 Task: Find connections with filter location Sultanpur with filter topic #Managerwith filter profile language English with filter current company Johnson Matthey with filter school Meghnad Saha Institute Of Technology(MSIT) with filter industry Accommodation Services with filter service category UX Research with filter keywords title Brand Manager
Action: Mouse moved to (560, 61)
Screenshot: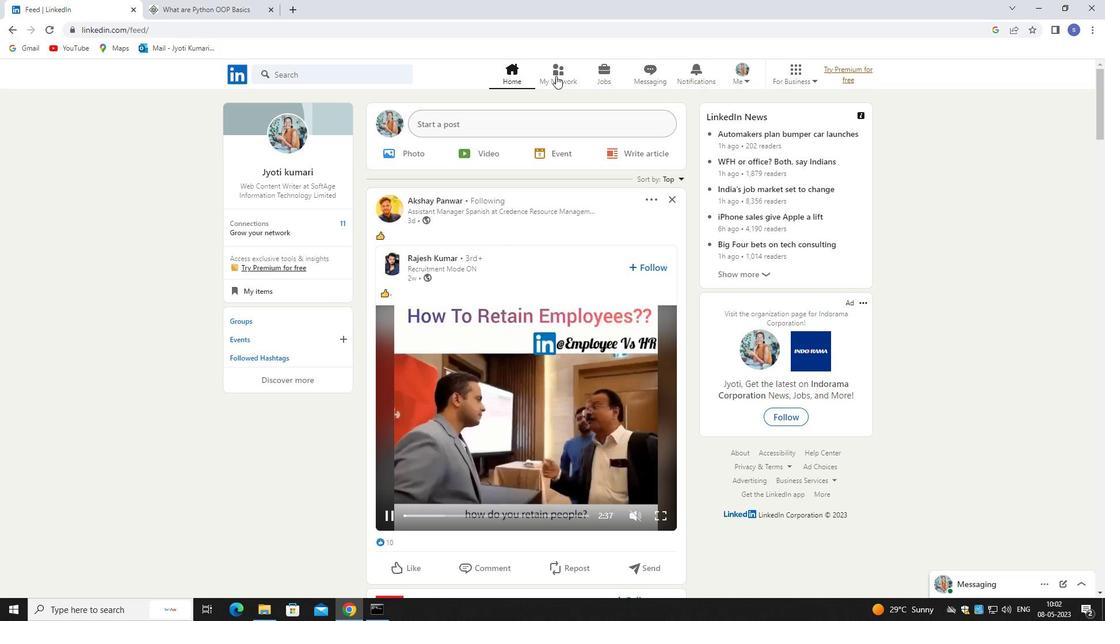 
Action: Mouse pressed left at (560, 61)
Screenshot: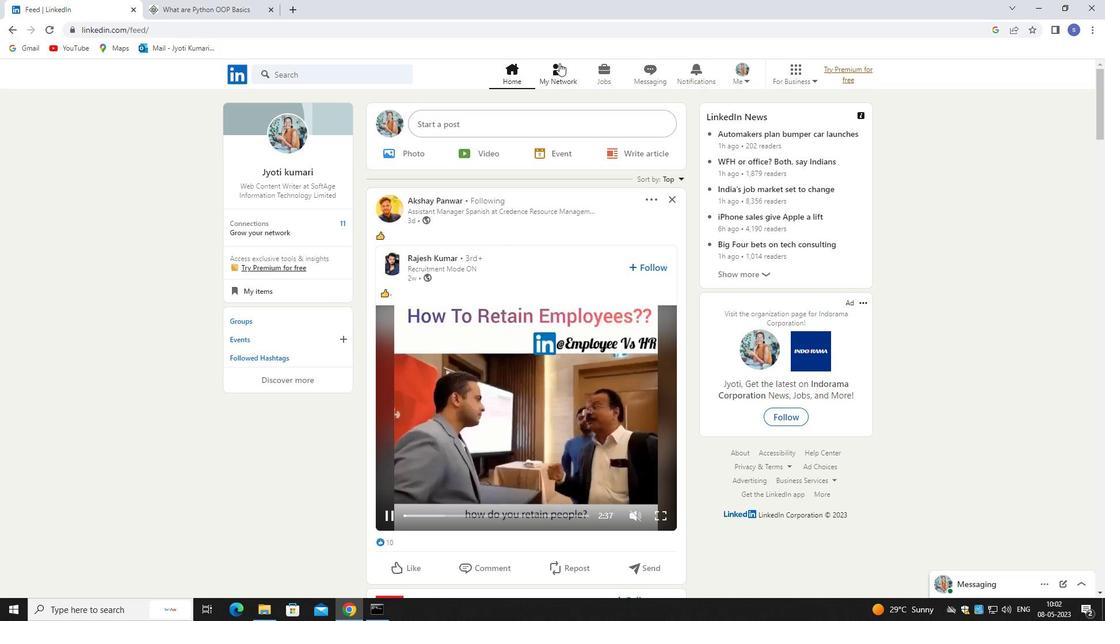 
Action: Mouse pressed left at (560, 61)
Screenshot: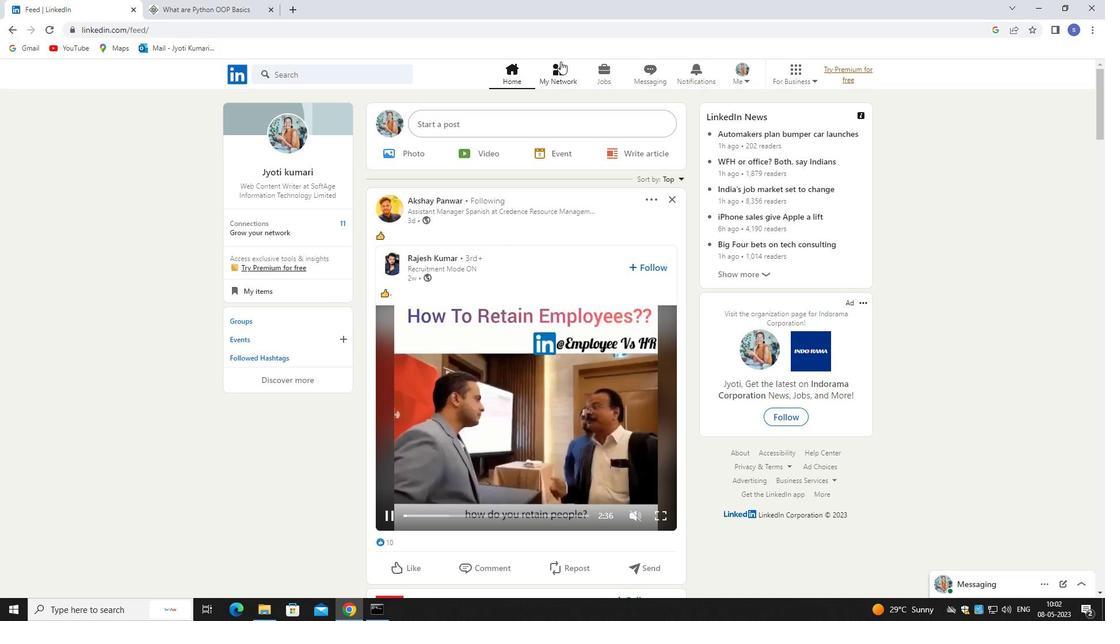 
Action: Mouse moved to (315, 146)
Screenshot: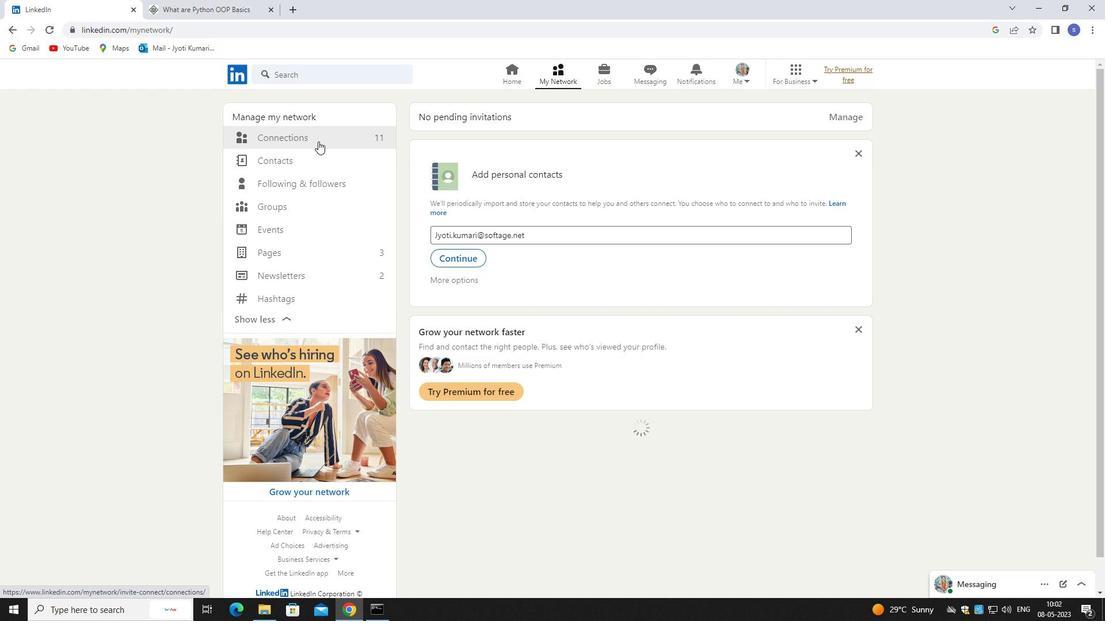 
Action: Mouse pressed left at (315, 146)
Screenshot: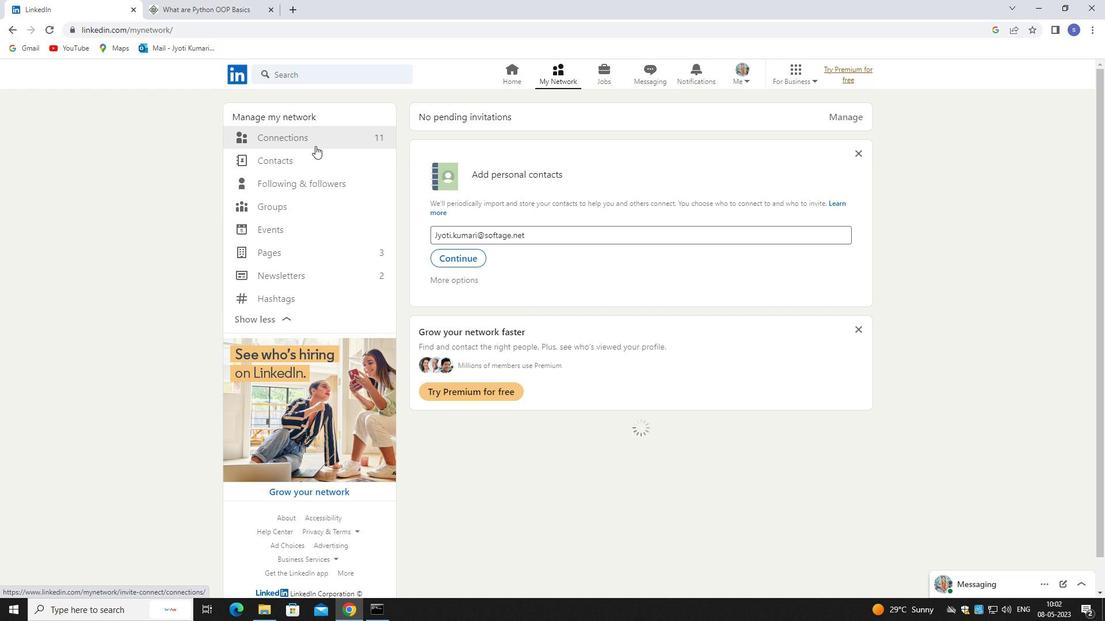 
Action: Mouse pressed left at (315, 146)
Screenshot: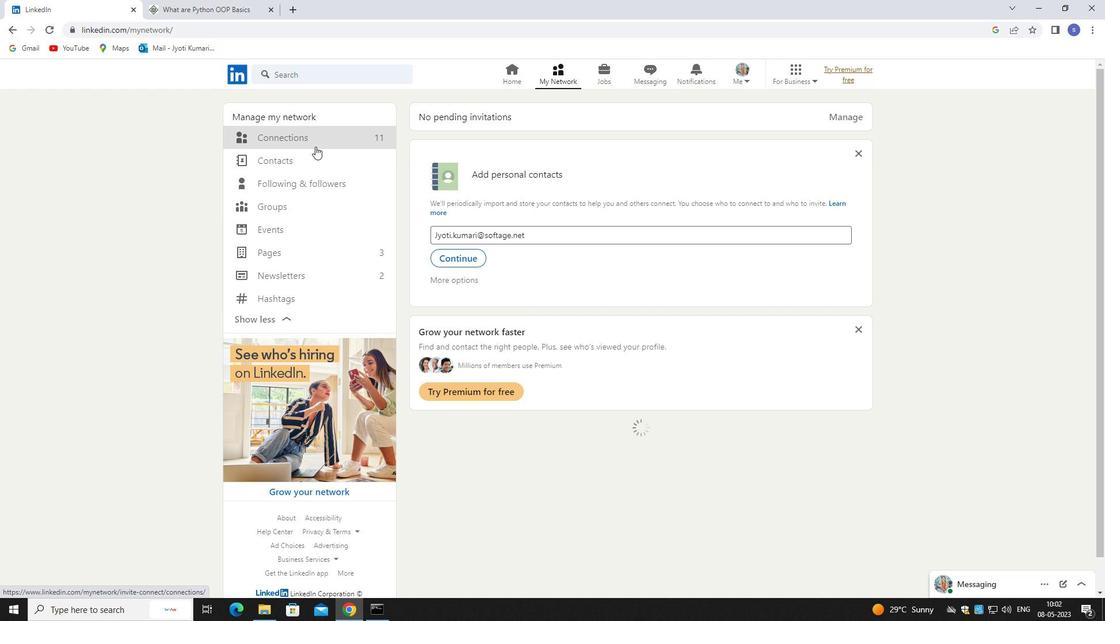 
Action: Mouse moved to (355, 138)
Screenshot: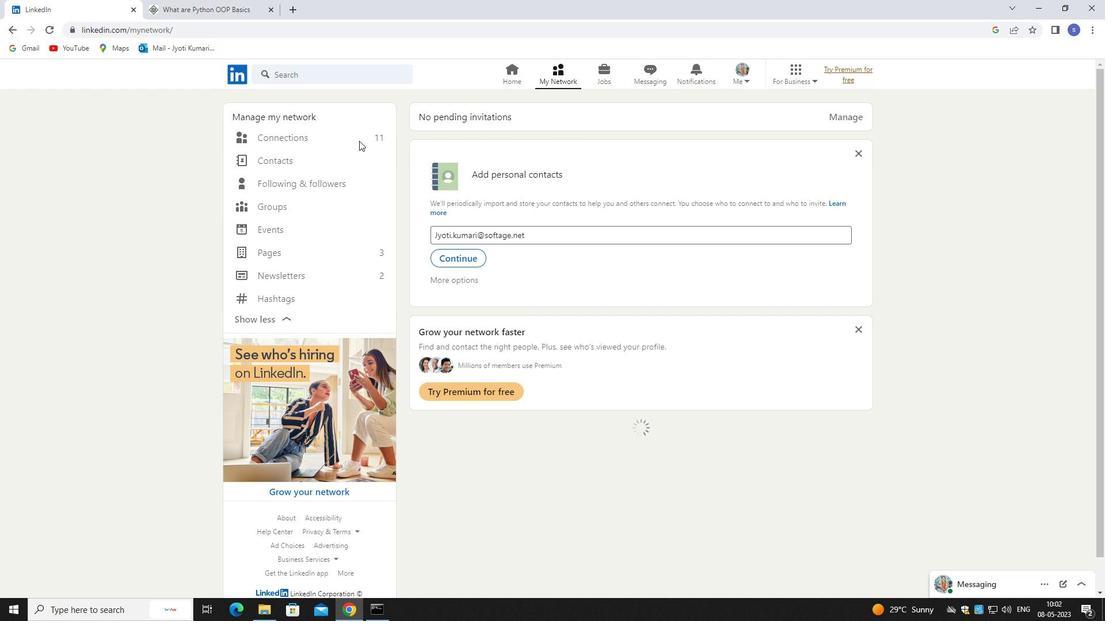 
Action: Mouse pressed left at (355, 138)
Screenshot: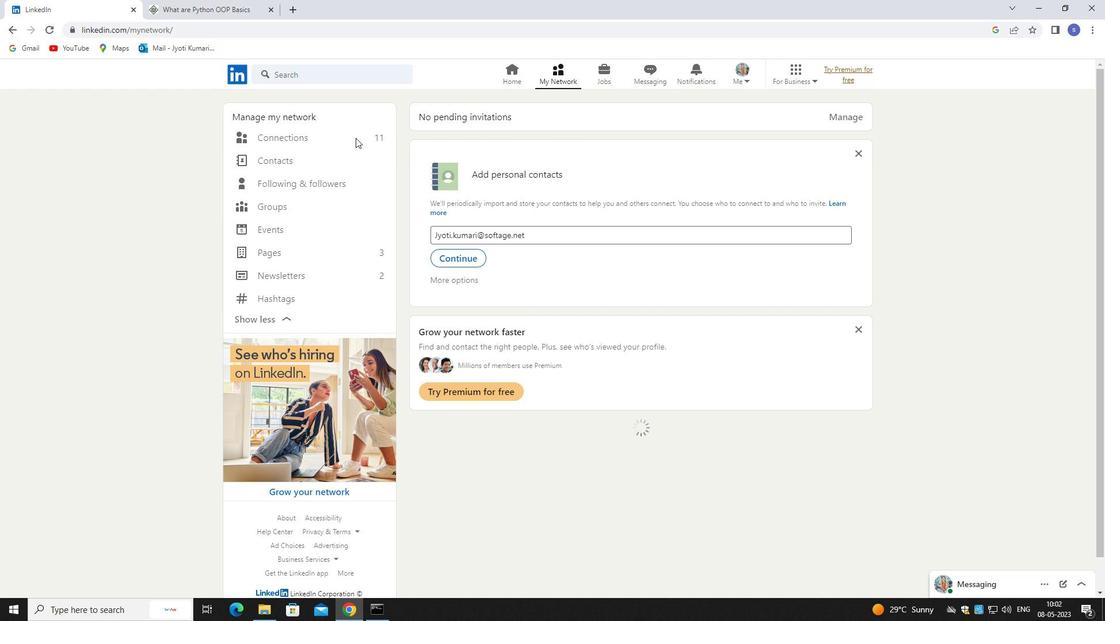 
Action: Mouse pressed left at (355, 138)
Screenshot: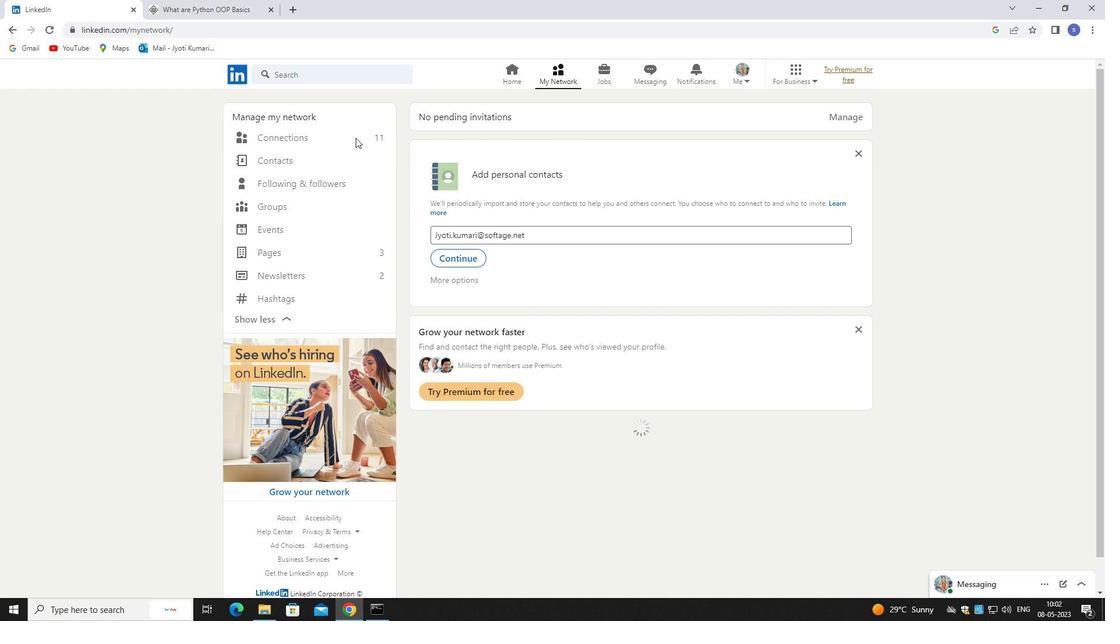 
Action: Mouse moved to (355, 137)
Screenshot: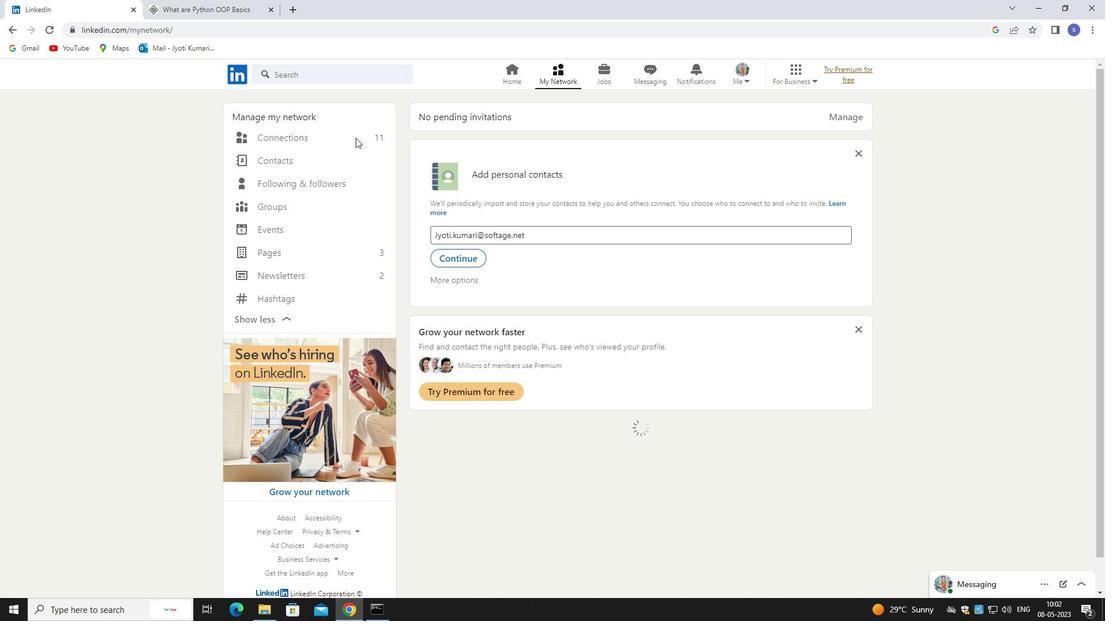 
Action: Mouse pressed left at (355, 137)
Screenshot: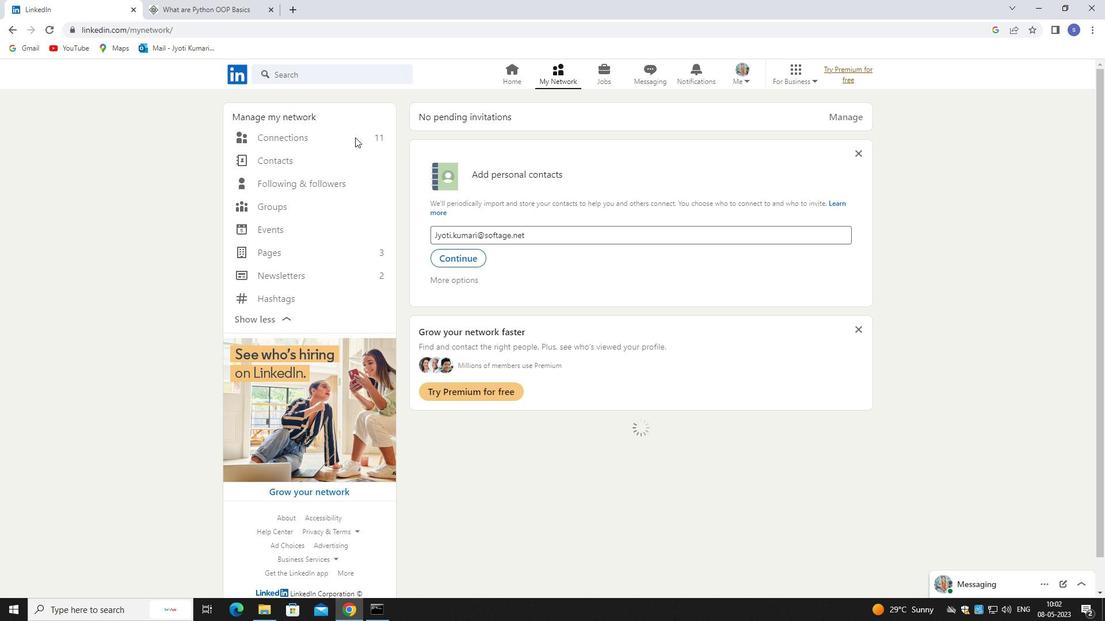 
Action: Mouse pressed left at (355, 137)
Screenshot: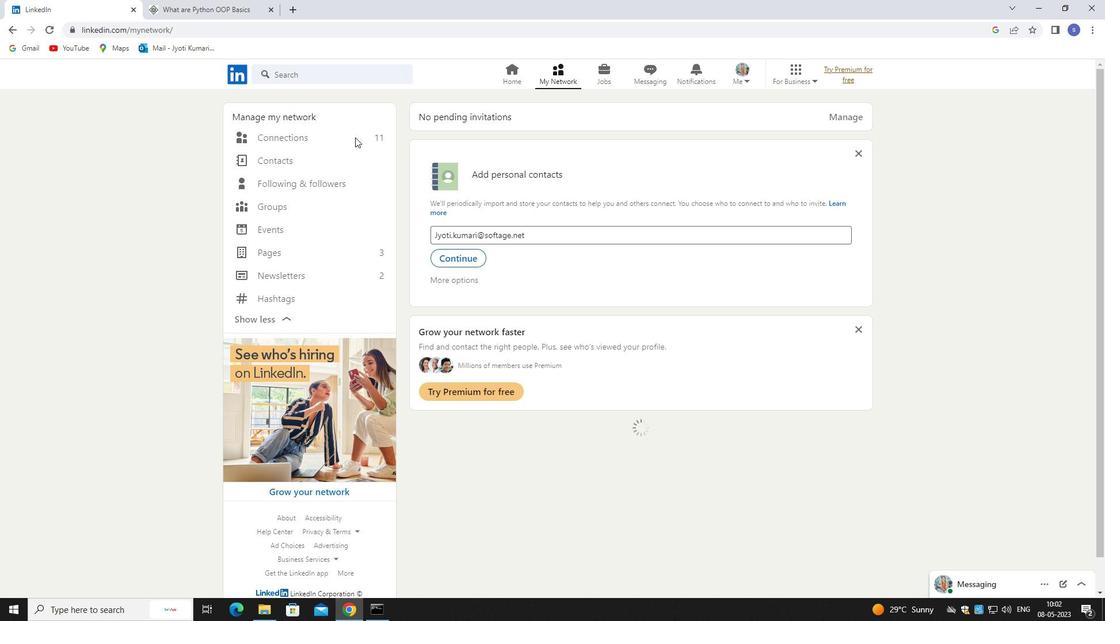 
Action: Mouse pressed left at (355, 137)
Screenshot: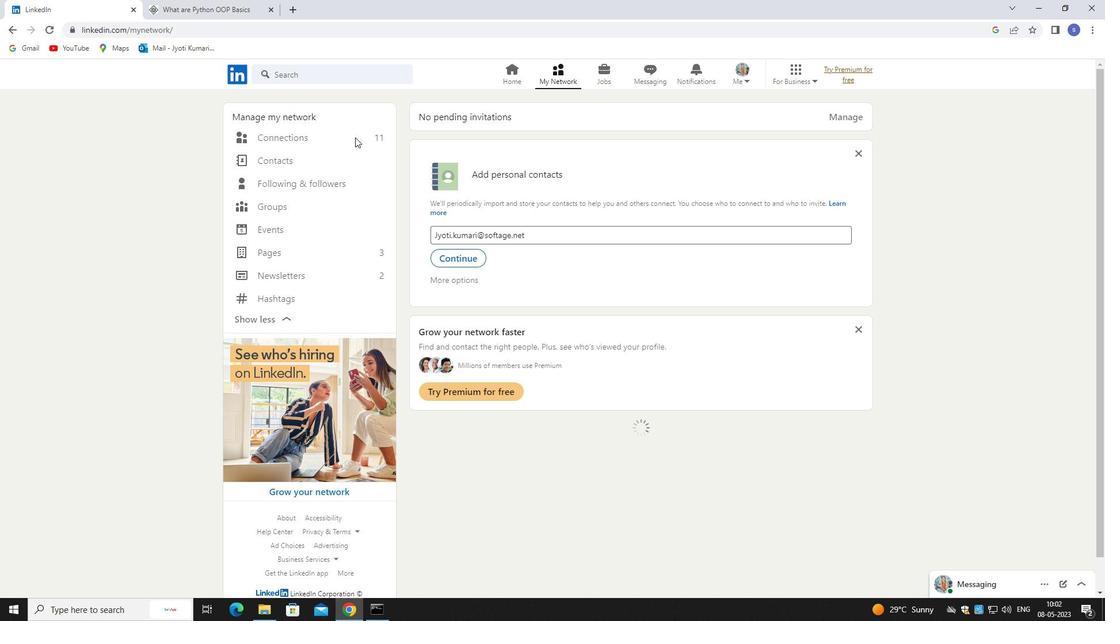 
Action: Mouse pressed left at (355, 137)
Screenshot: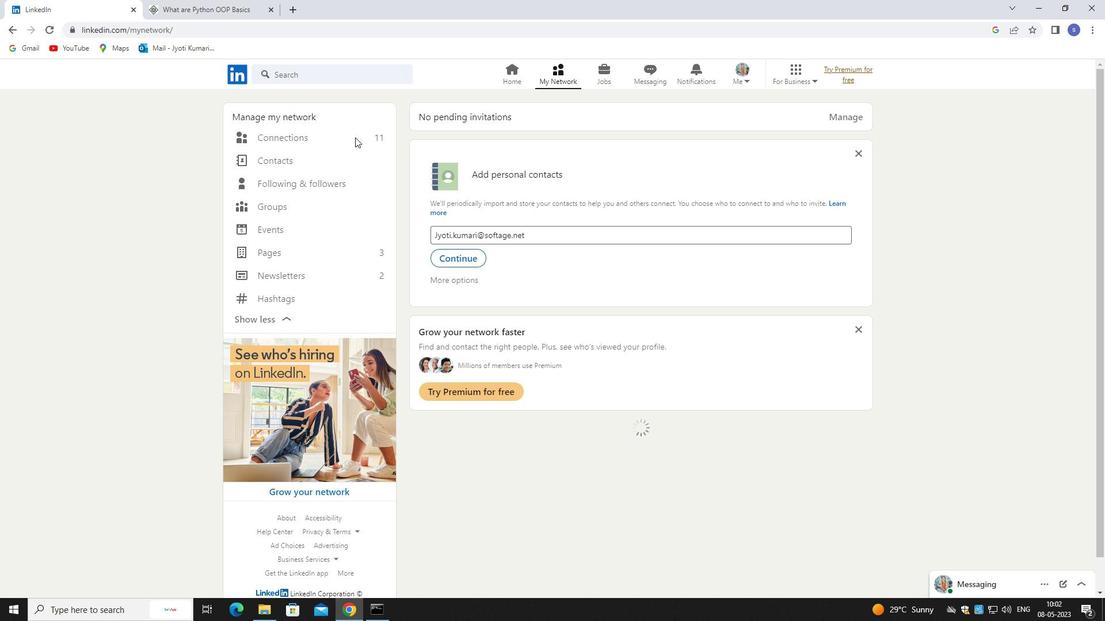 
Action: Mouse pressed left at (355, 137)
Screenshot: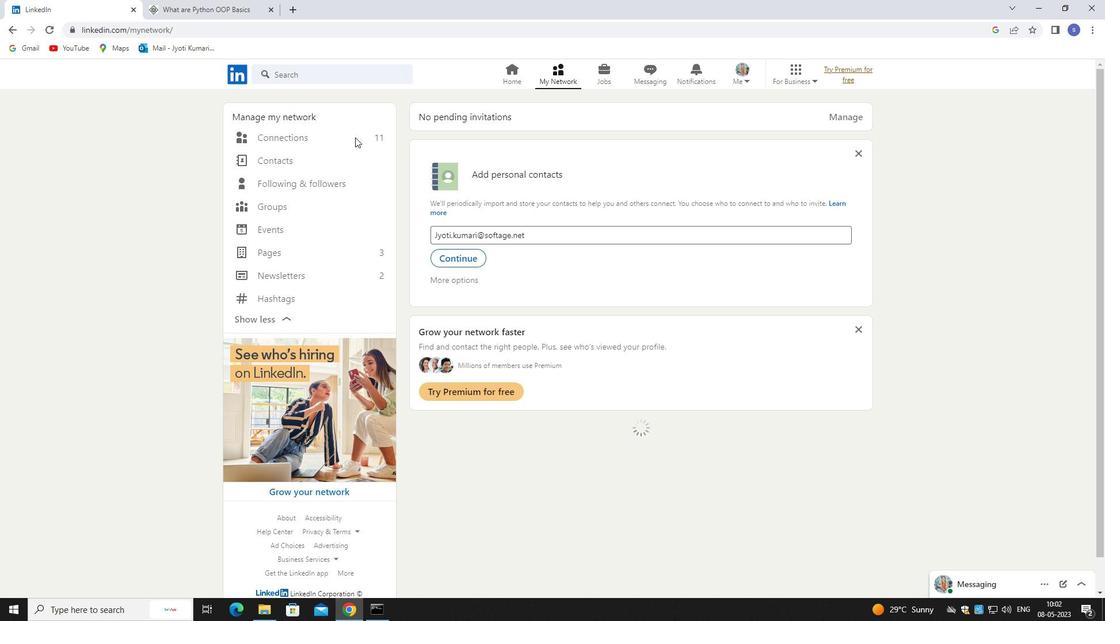 
Action: Mouse moved to (612, 140)
Screenshot: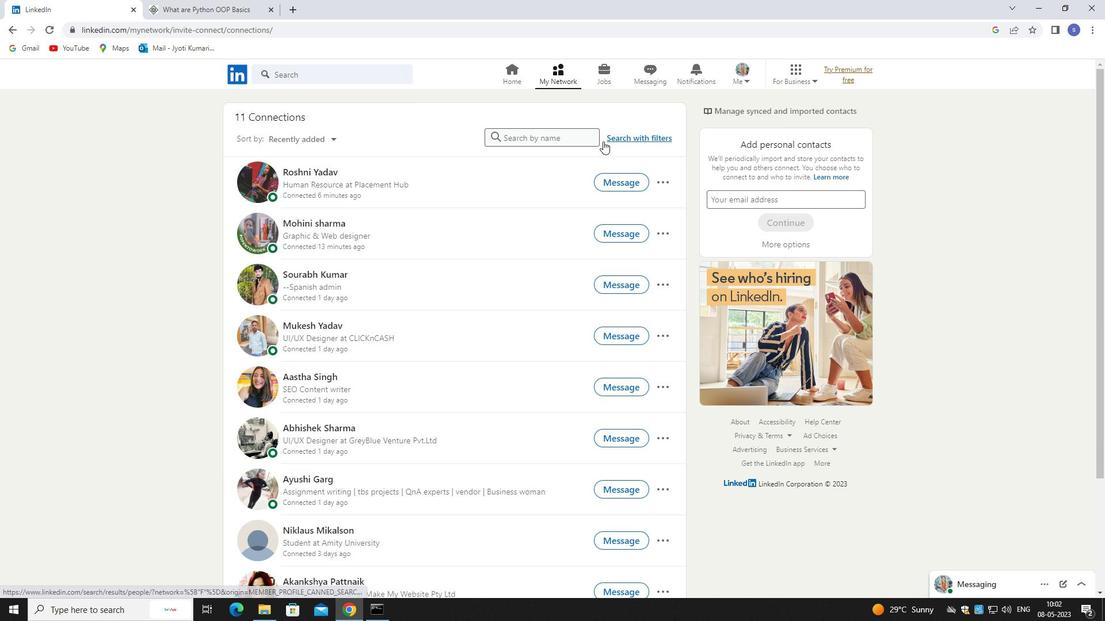 
Action: Mouse pressed left at (612, 140)
Screenshot: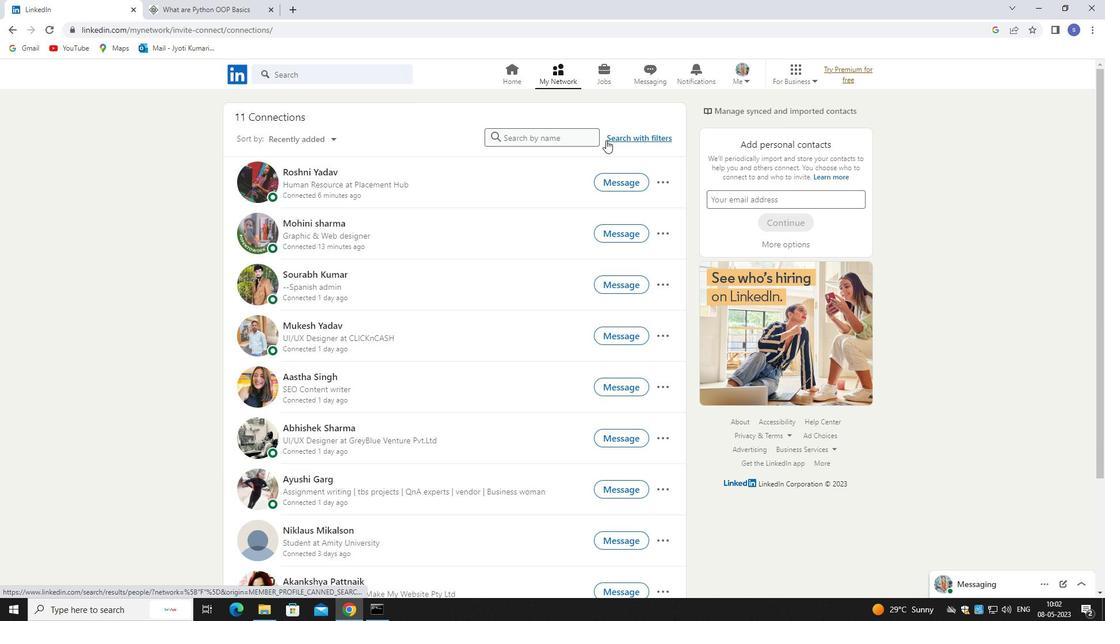 
Action: Mouse moved to (581, 105)
Screenshot: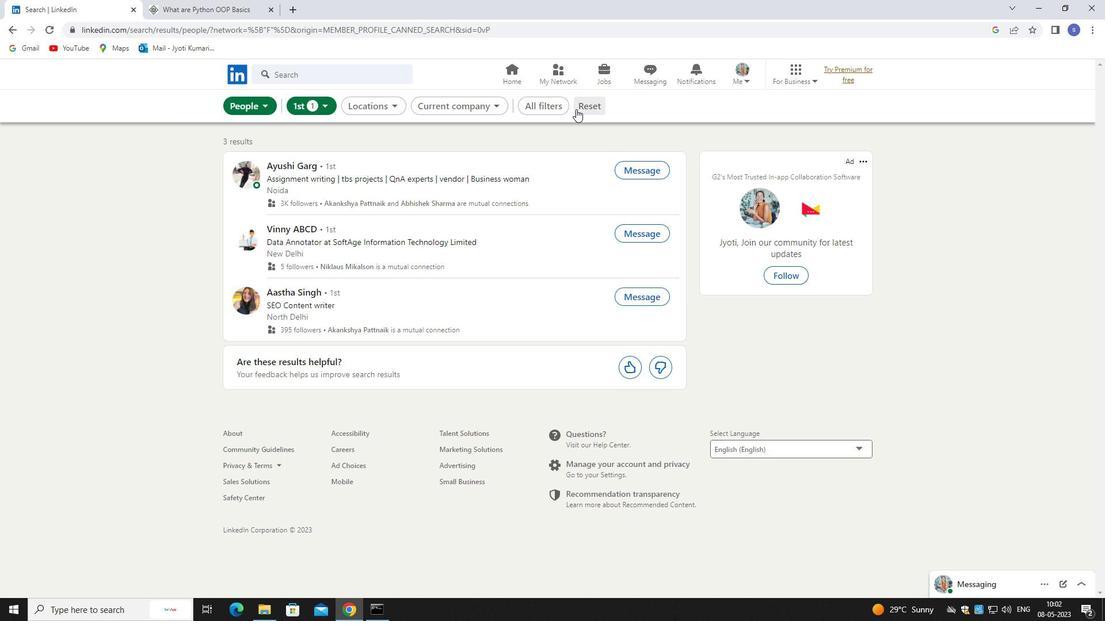 
Action: Mouse pressed left at (581, 105)
Screenshot: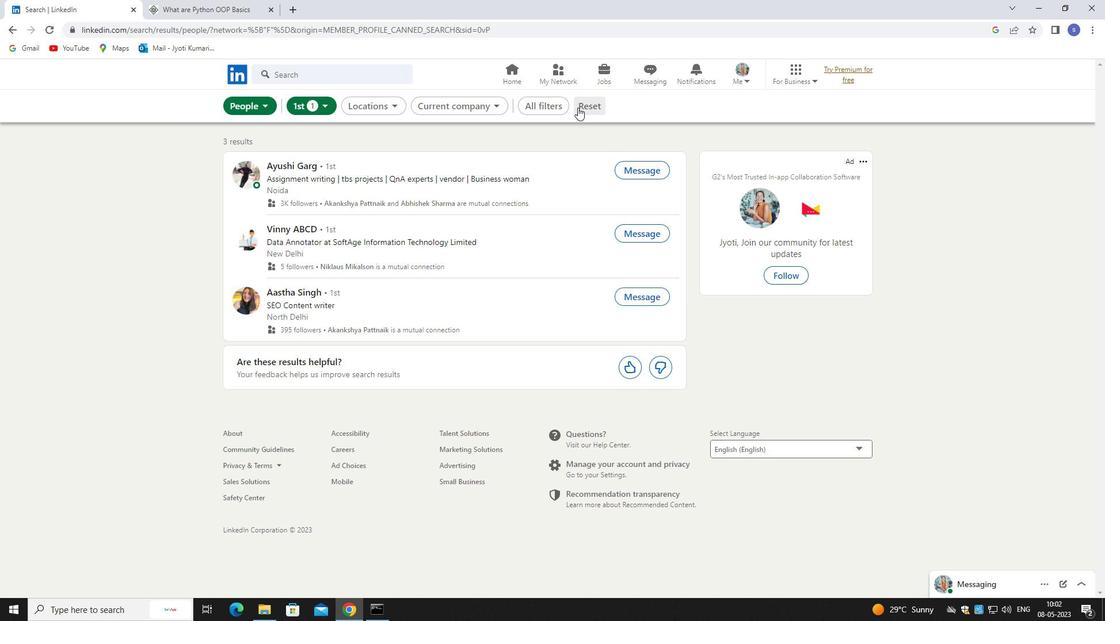 
Action: Mouse moved to (574, 104)
Screenshot: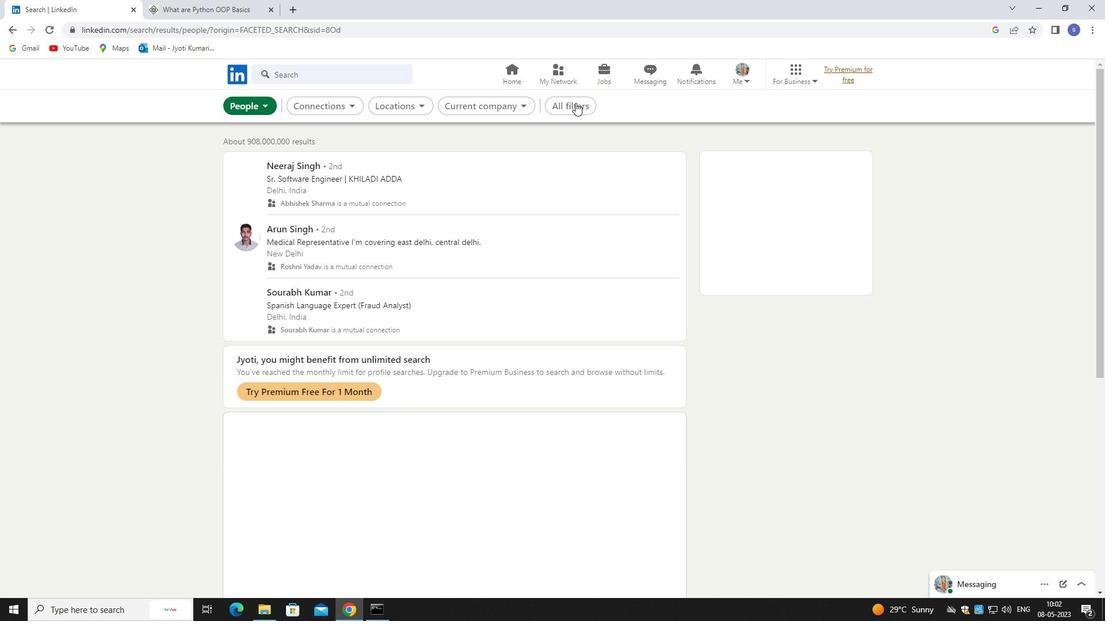 
Action: Mouse pressed left at (574, 104)
Screenshot: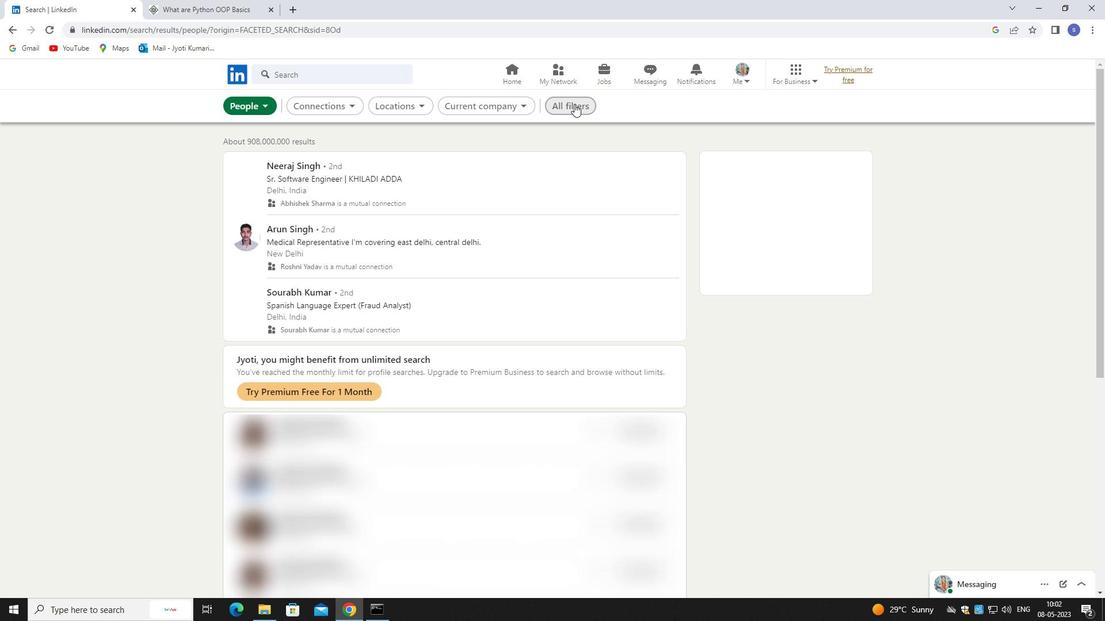 
Action: Mouse moved to (999, 449)
Screenshot: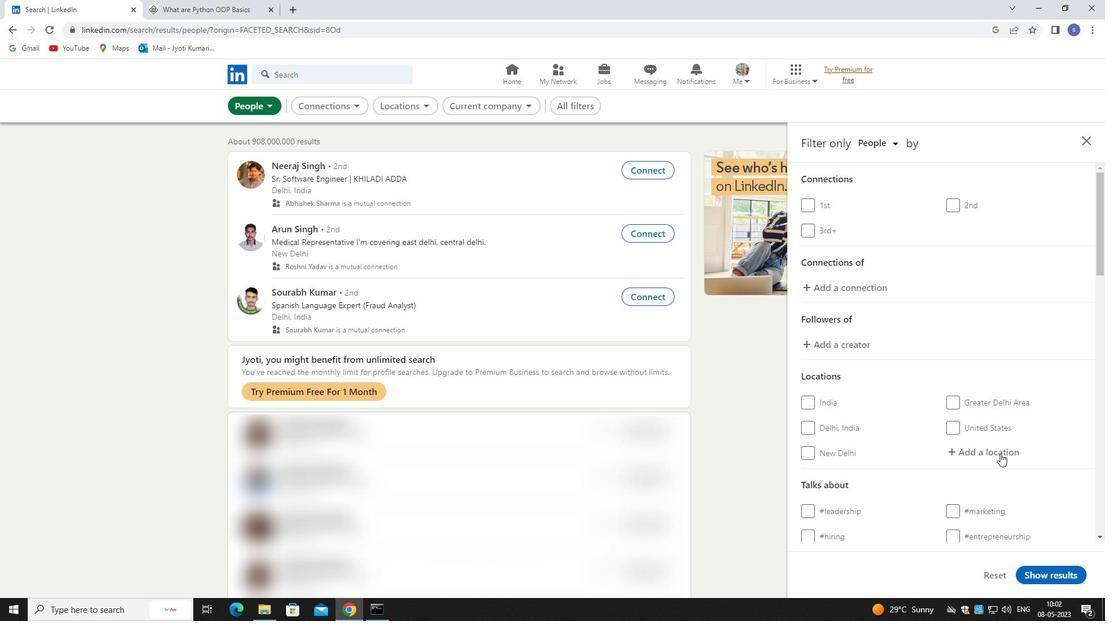 
Action: Mouse pressed left at (999, 449)
Screenshot: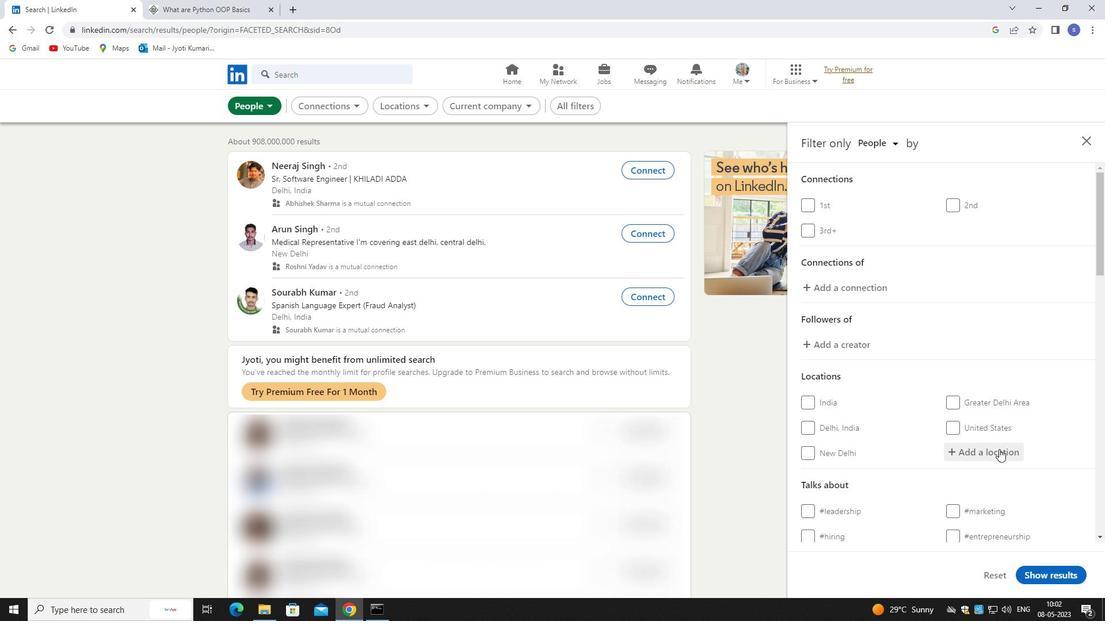 
Action: Mouse moved to (992, 443)
Screenshot: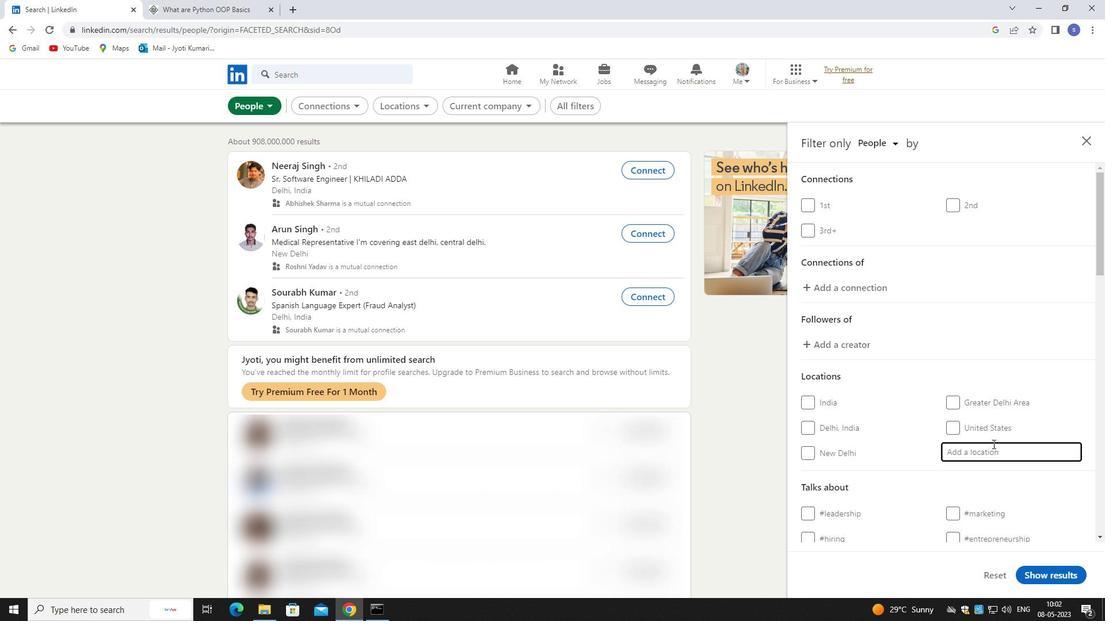 
Action: Key pressed sultanpi<Key.backspace>ur
Screenshot: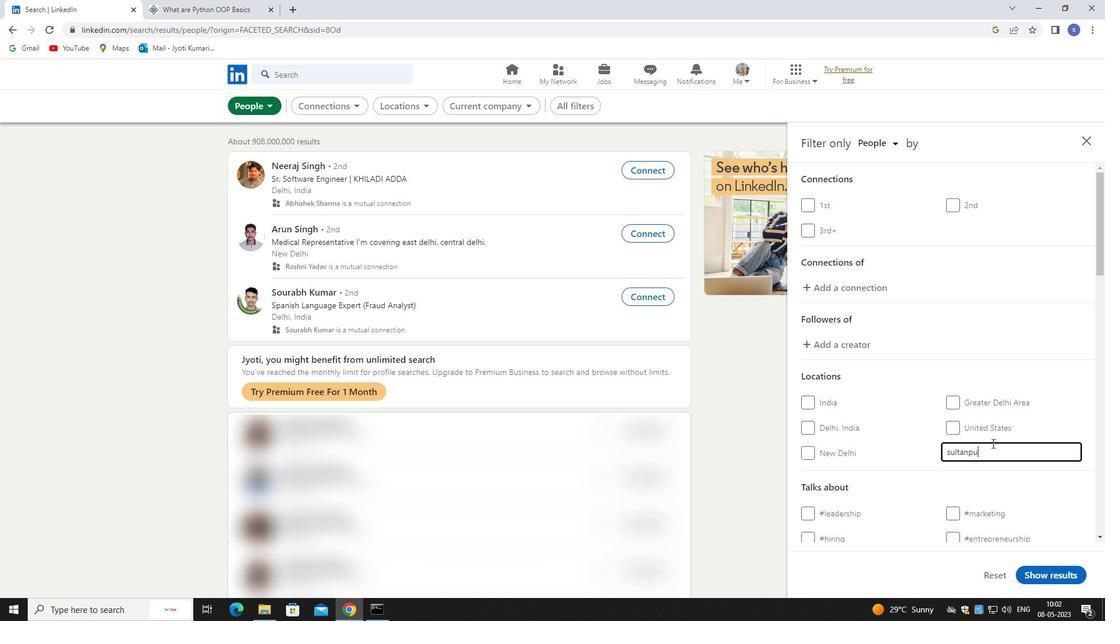 
Action: Mouse moved to (990, 470)
Screenshot: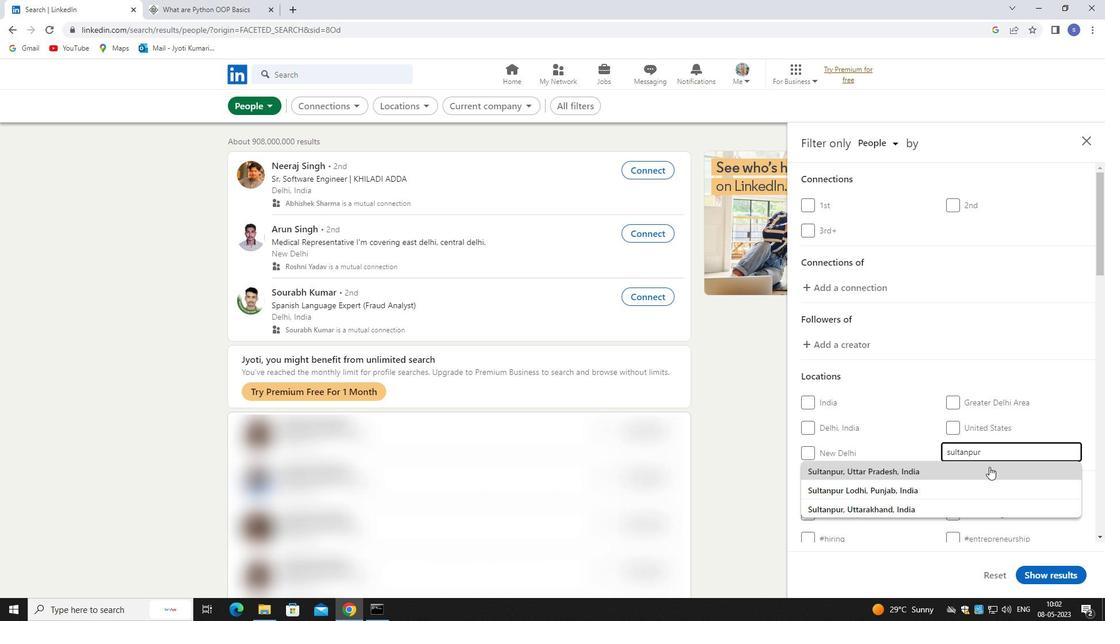 
Action: Mouse pressed left at (990, 470)
Screenshot: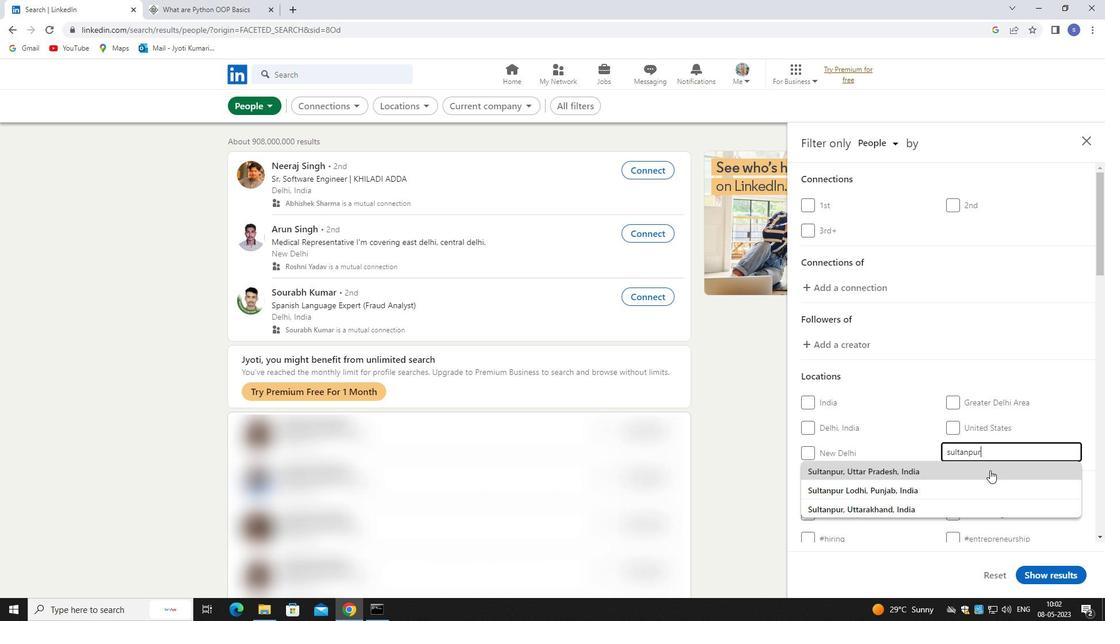 
Action: Mouse moved to (990, 470)
Screenshot: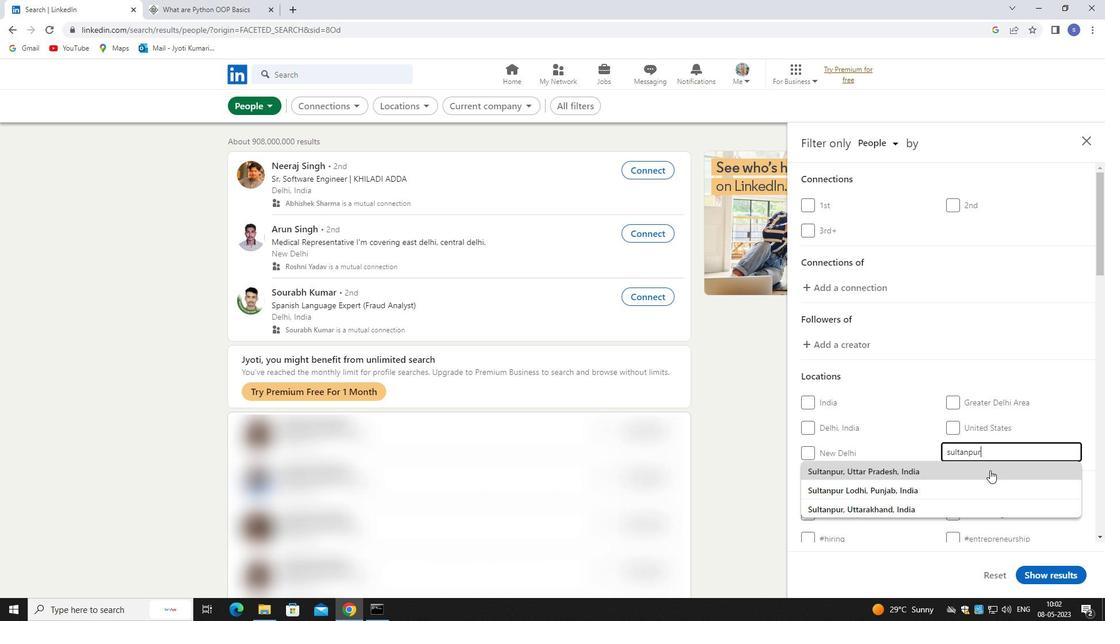 
Action: Mouse scrolled (990, 470) with delta (0, 0)
Screenshot: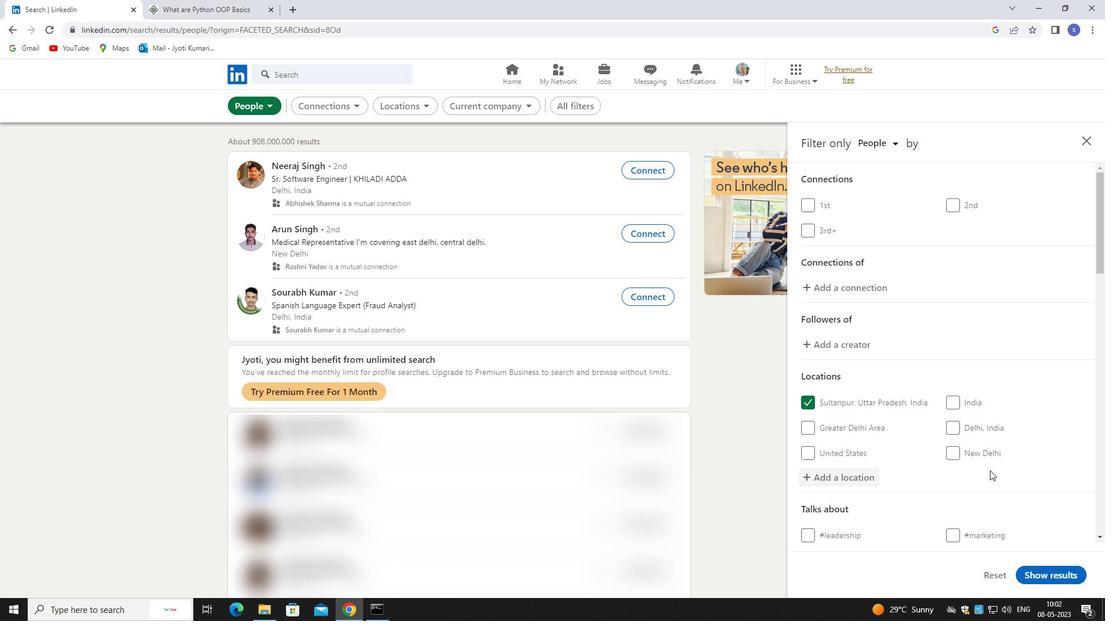 
Action: Mouse moved to (990, 471)
Screenshot: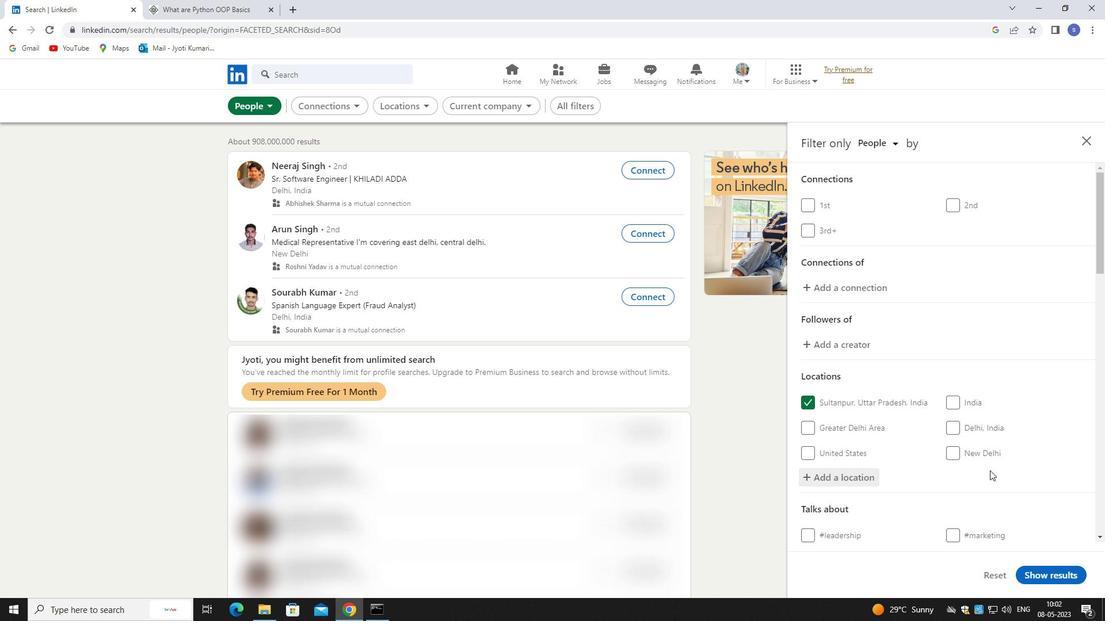 
Action: Mouse scrolled (990, 470) with delta (0, 0)
Screenshot: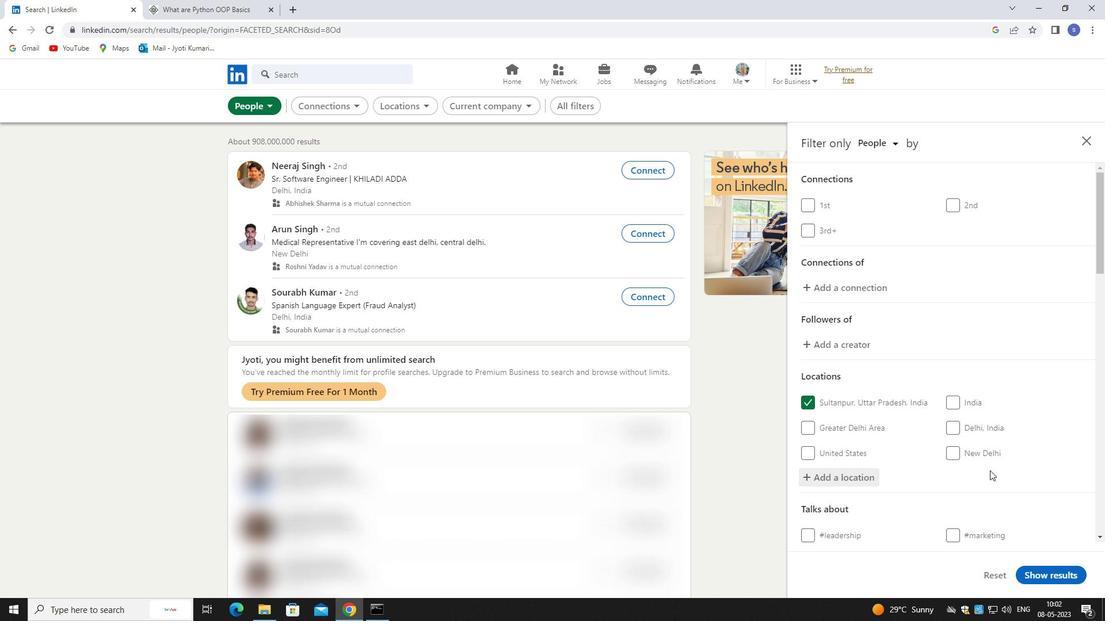 
Action: Mouse moved to (990, 472)
Screenshot: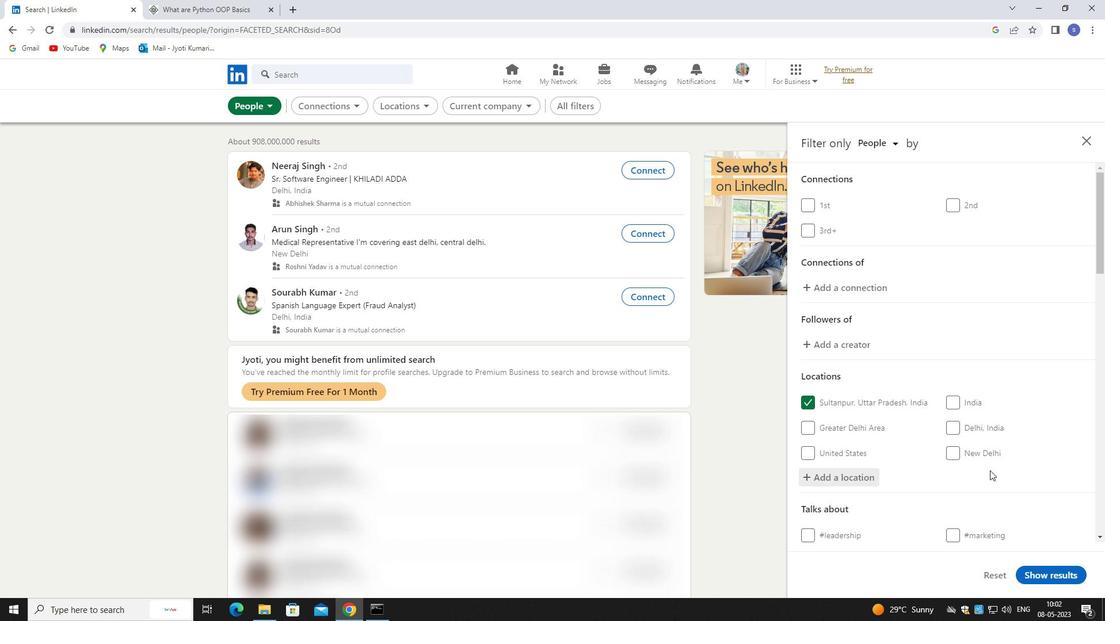 
Action: Mouse scrolled (990, 471) with delta (0, 0)
Screenshot: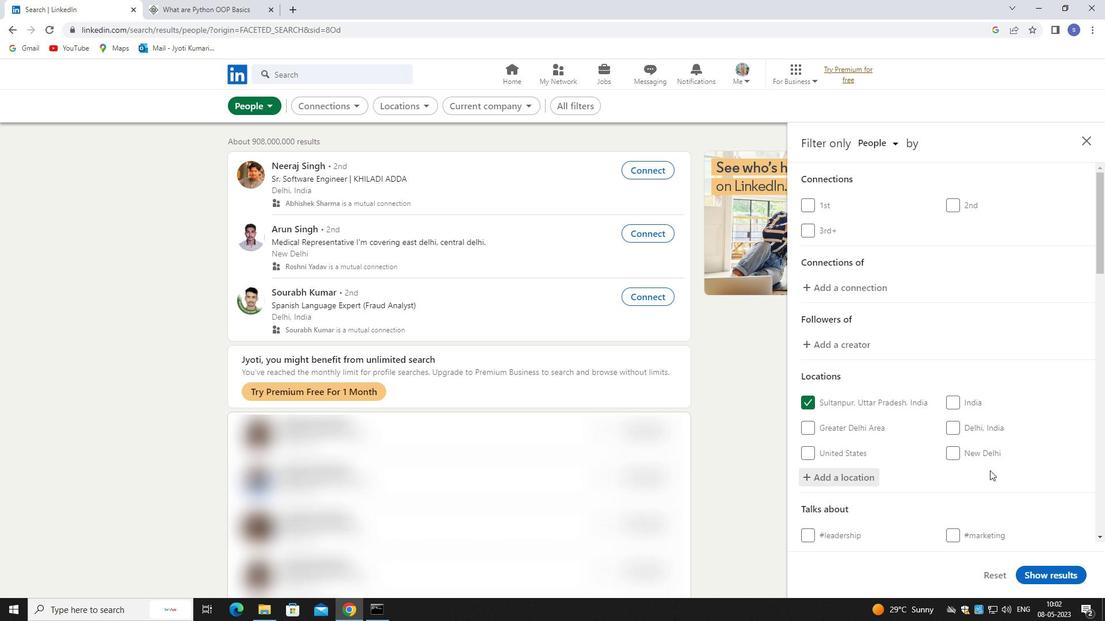 
Action: Mouse moved to (983, 414)
Screenshot: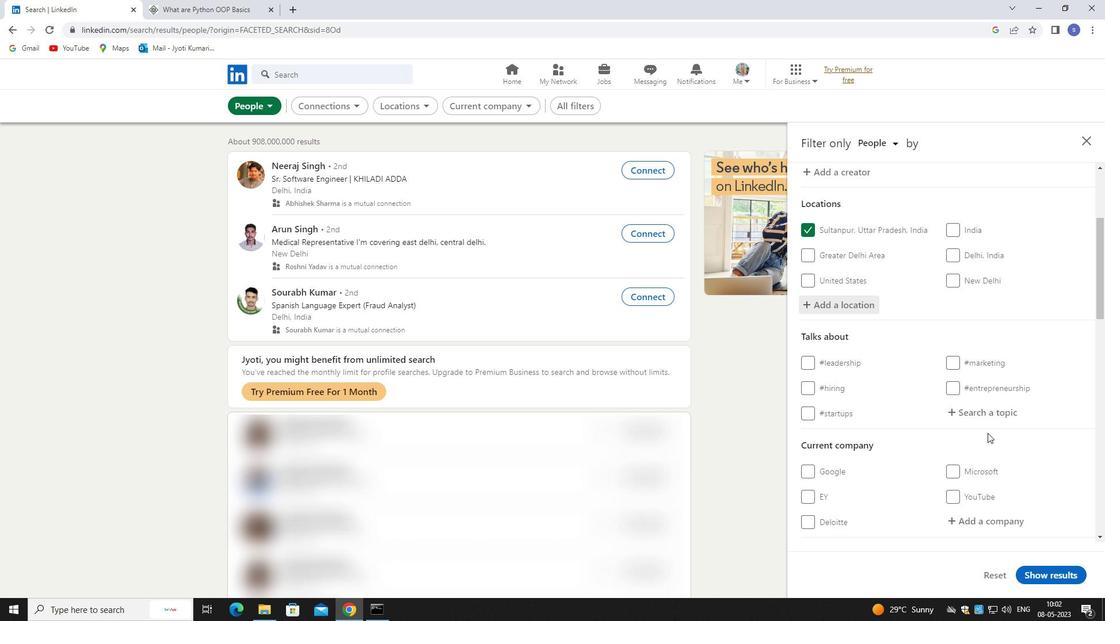
Action: Mouse pressed left at (983, 414)
Screenshot: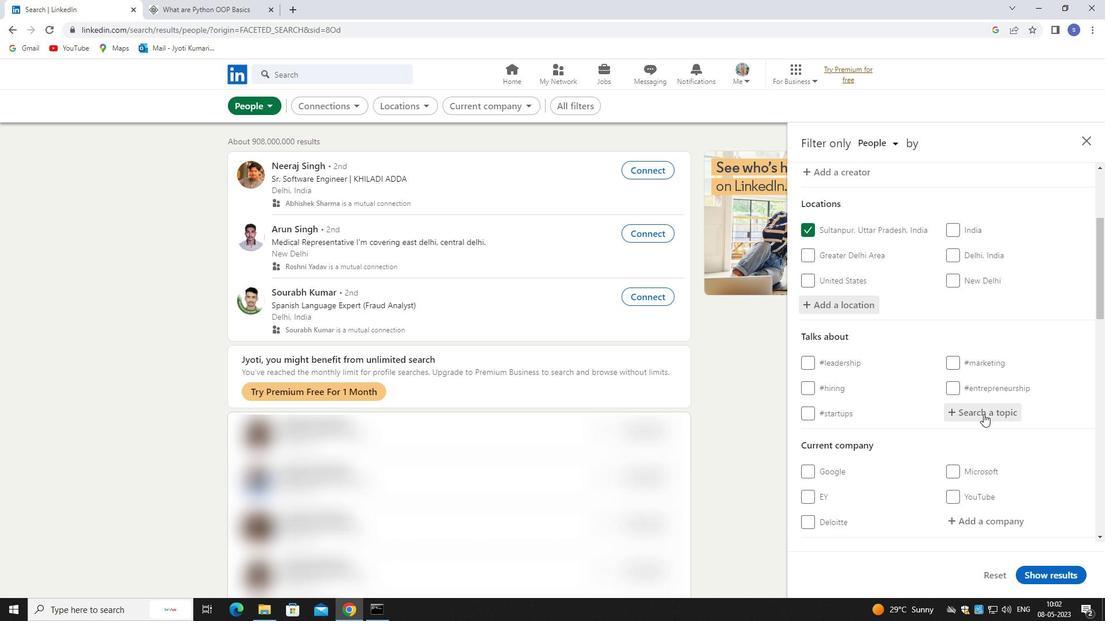 
Action: Key pressed mangager
Screenshot: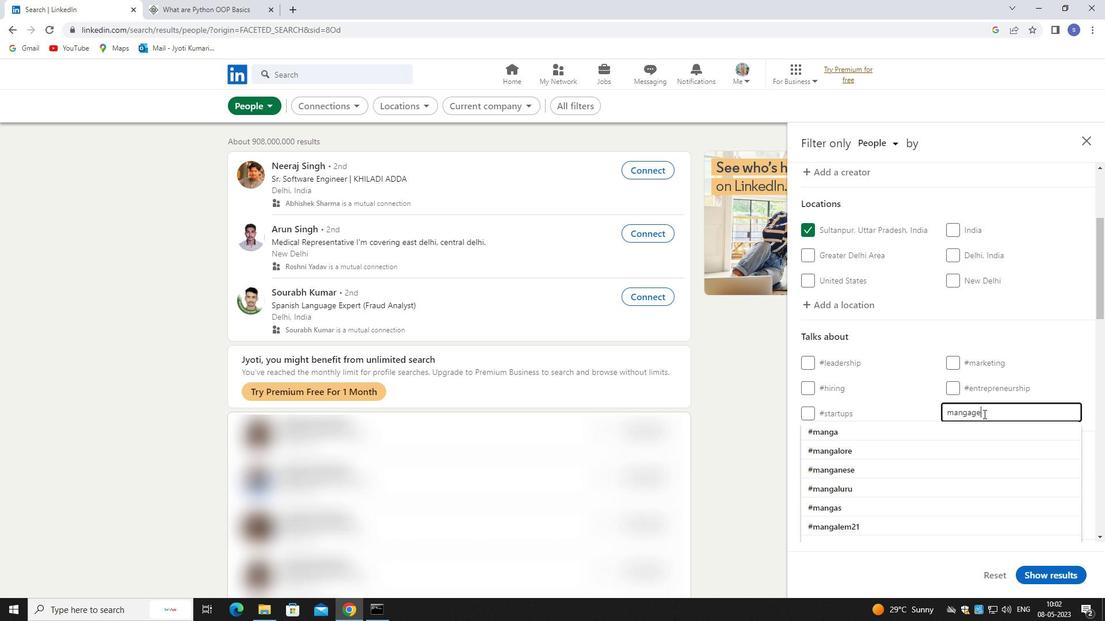 
Action: Mouse moved to (982, 430)
Screenshot: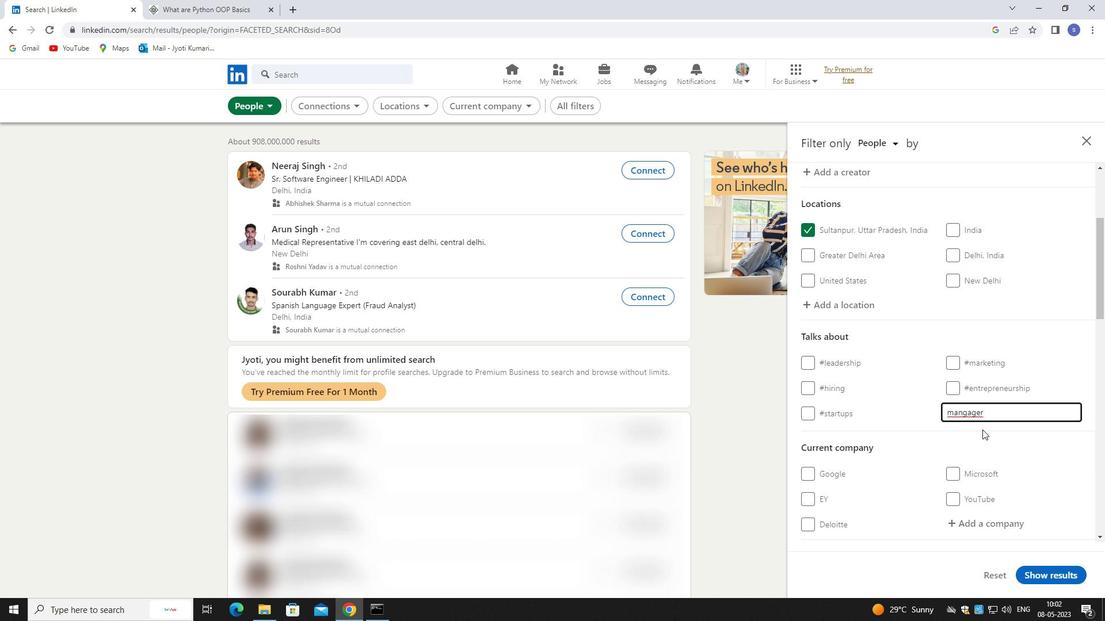 
Action: Key pressed <Key.left><Key.left><Key.left><Key.left><Key.left><Key.left><Key.left><Key.right><Key.right><Key.right><Key.backspace>
Screenshot: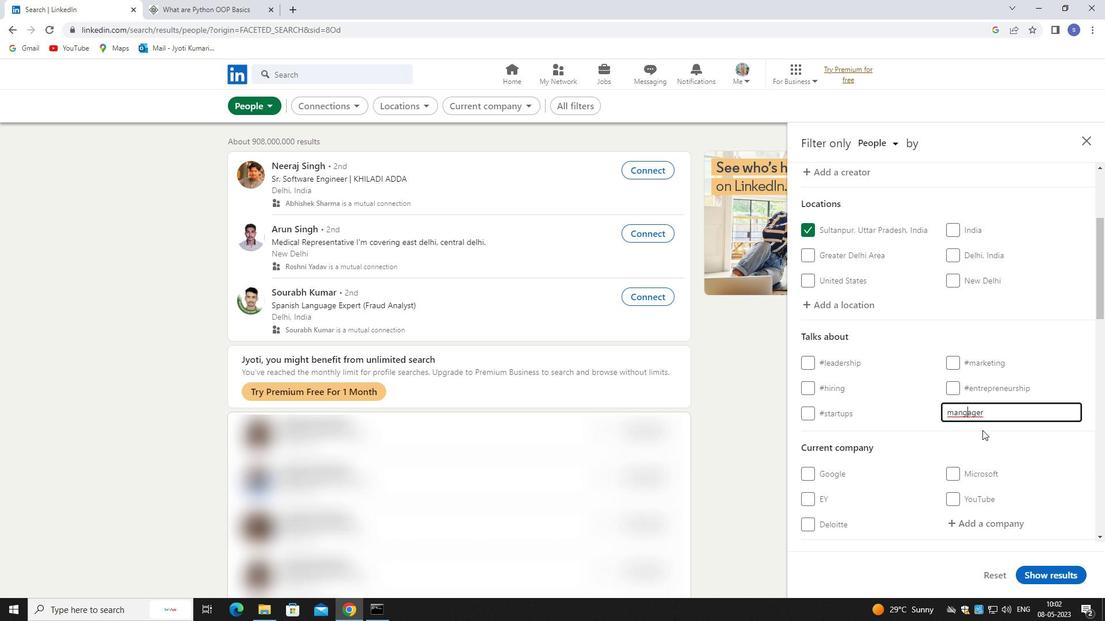
Action: Mouse moved to (979, 428)
Screenshot: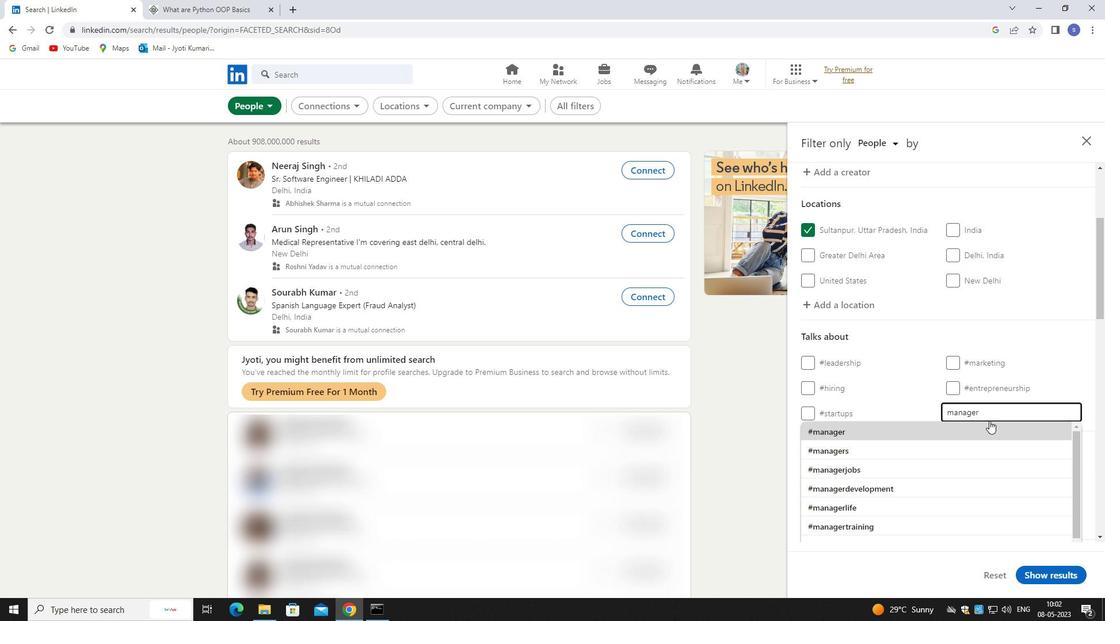 
Action: Mouse pressed left at (979, 428)
Screenshot: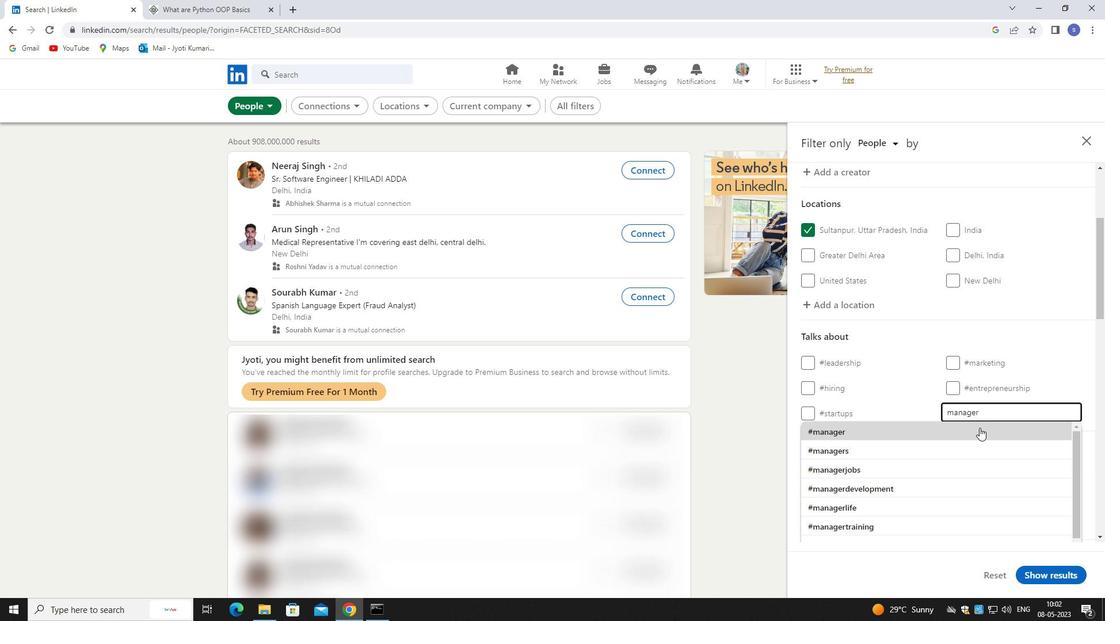 
Action: Mouse moved to (979, 433)
Screenshot: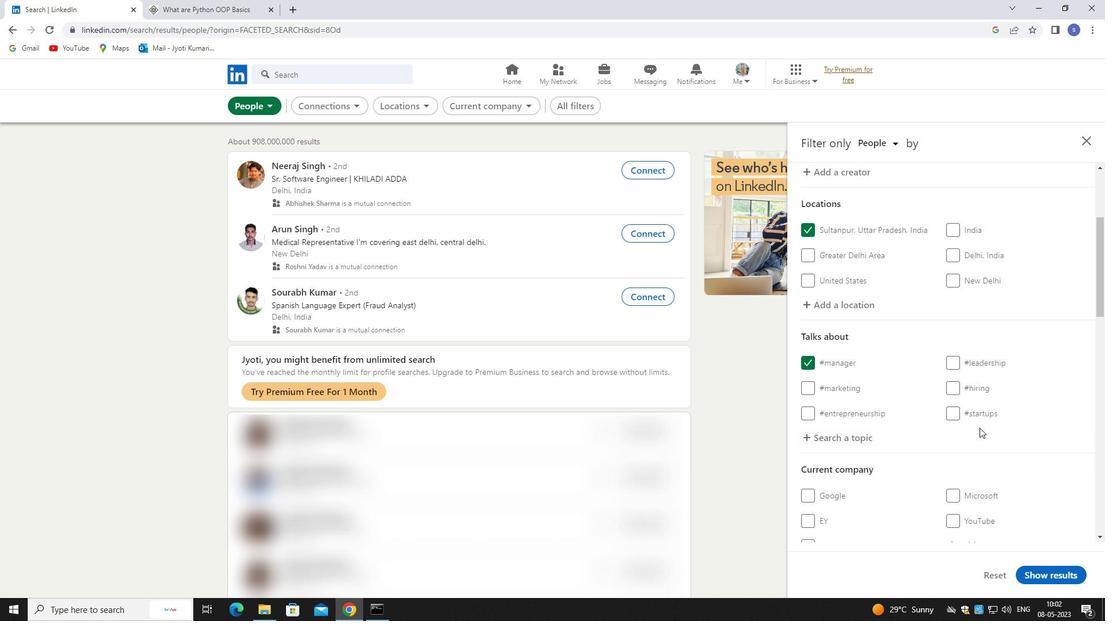 
Action: Mouse scrolled (979, 432) with delta (0, 0)
Screenshot: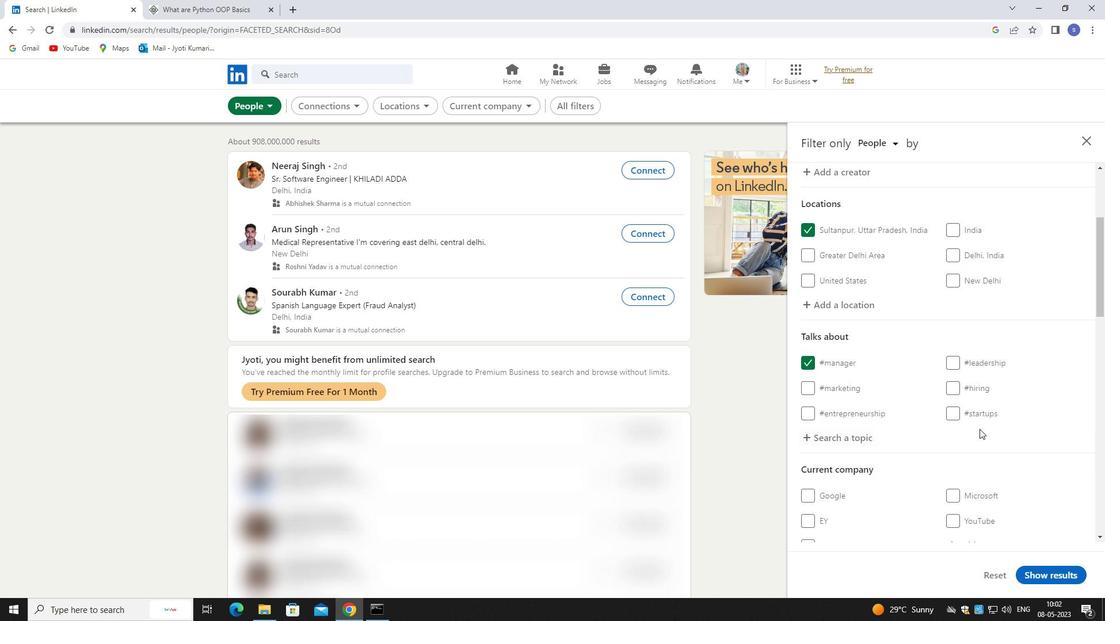 
Action: Mouse moved to (979, 435)
Screenshot: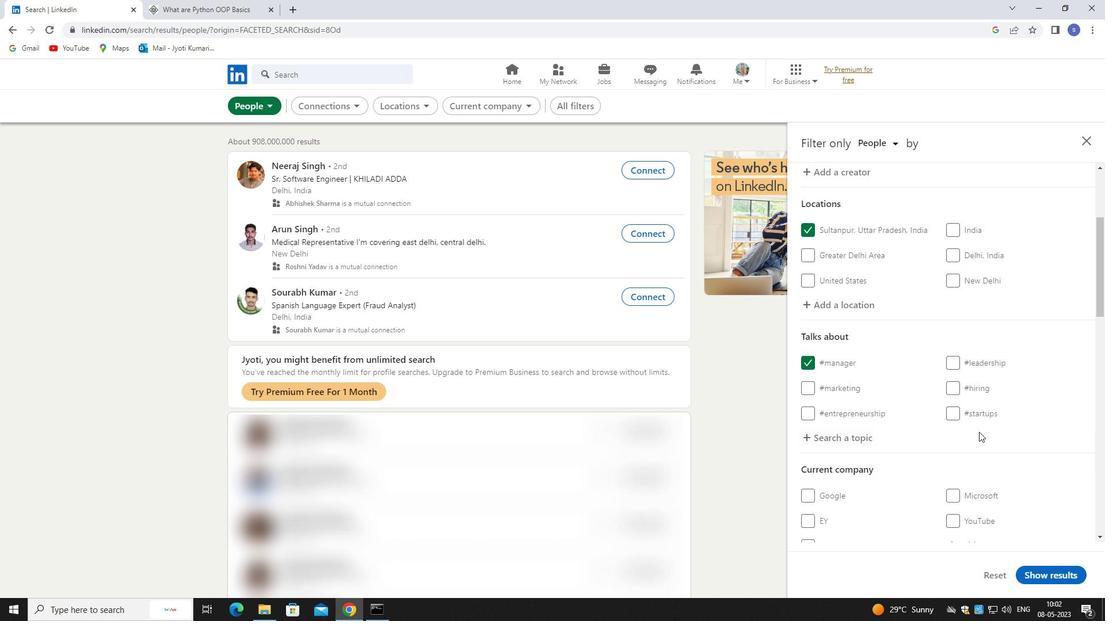 
Action: Mouse scrolled (979, 435) with delta (0, 0)
Screenshot: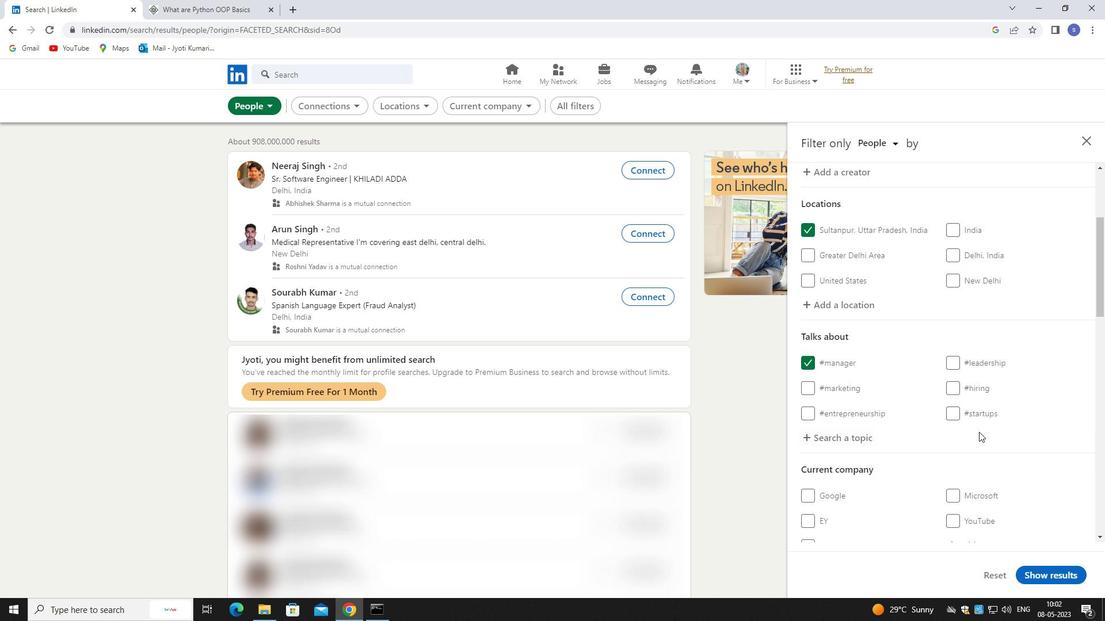 
Action: Mouse moved to (978, 437)
Screenshot: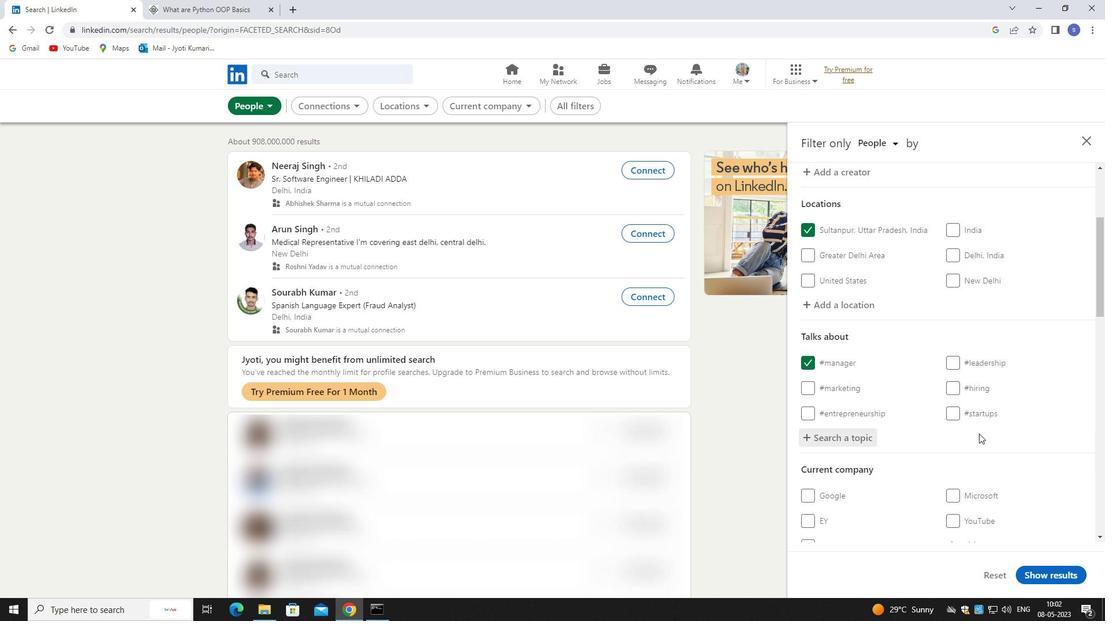 
Action: Mouse scrolled (978, 436) with delta (0, 0)
Screenshot: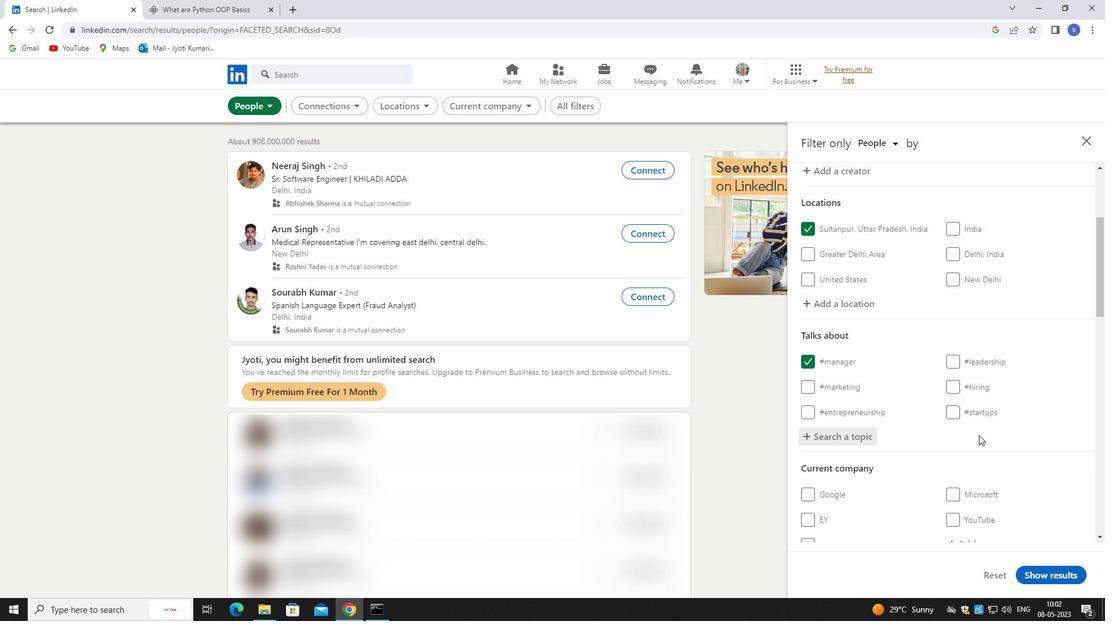
Action: Mouse moved to (993, 376)
Screenshot: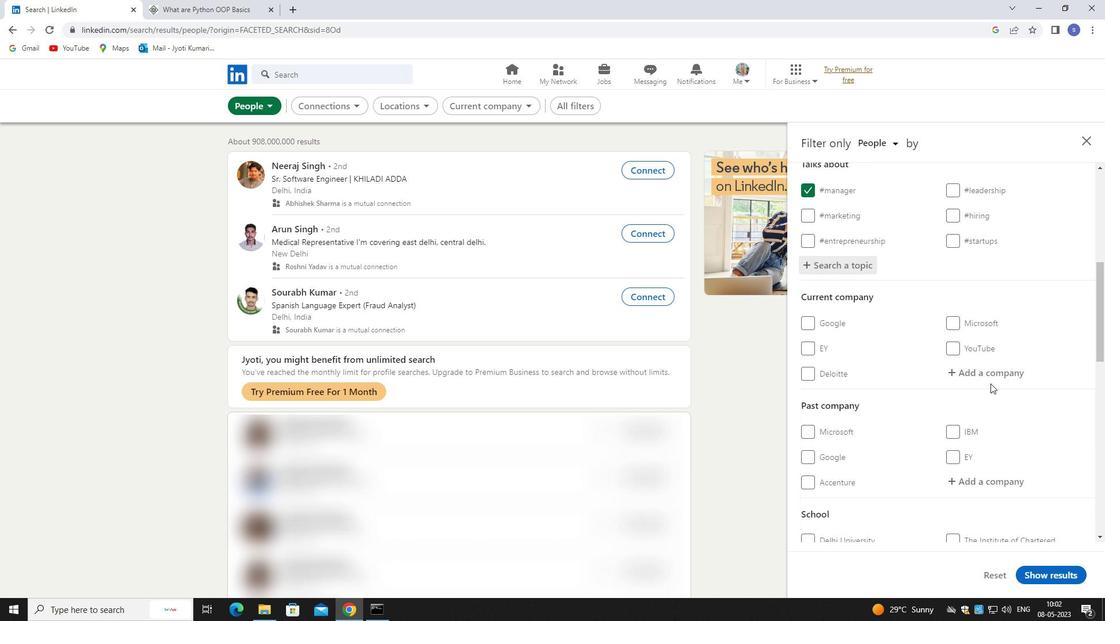 
Action: Mouse pressed left at (993, 376)
Screenshot: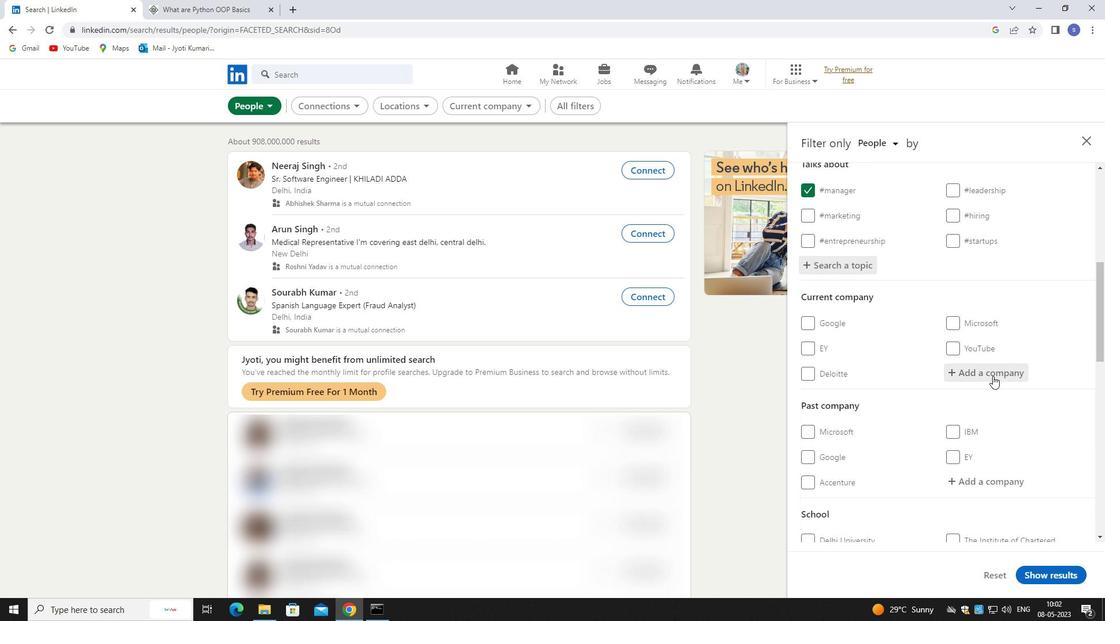 
Action: Key pressed johnson
Screenshot: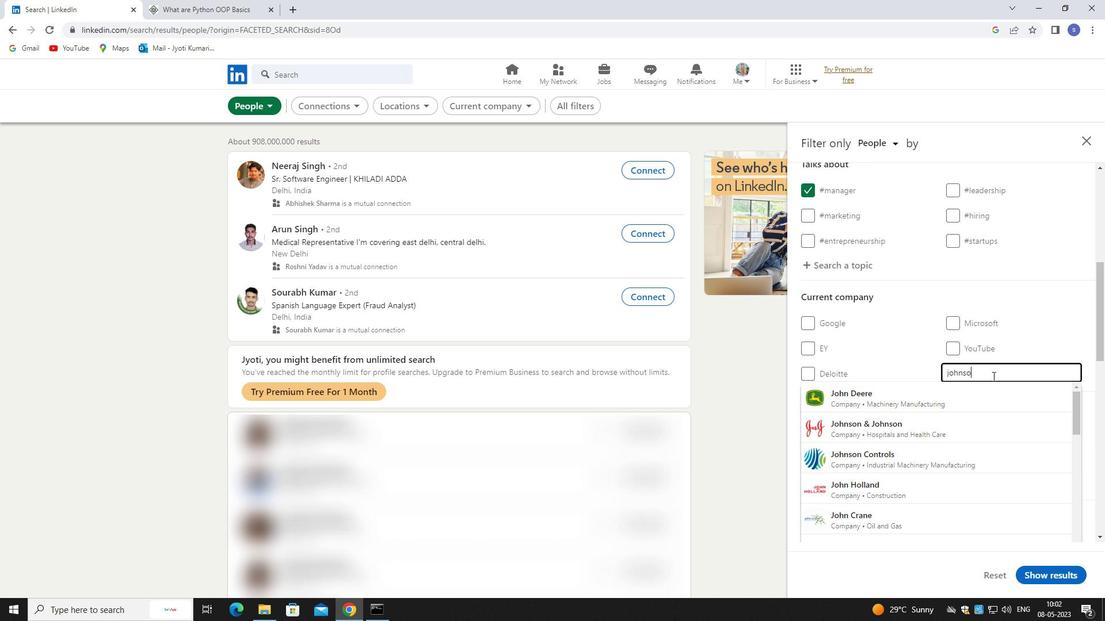 
Action: Mouse moved to (990, 456)
Screenshot: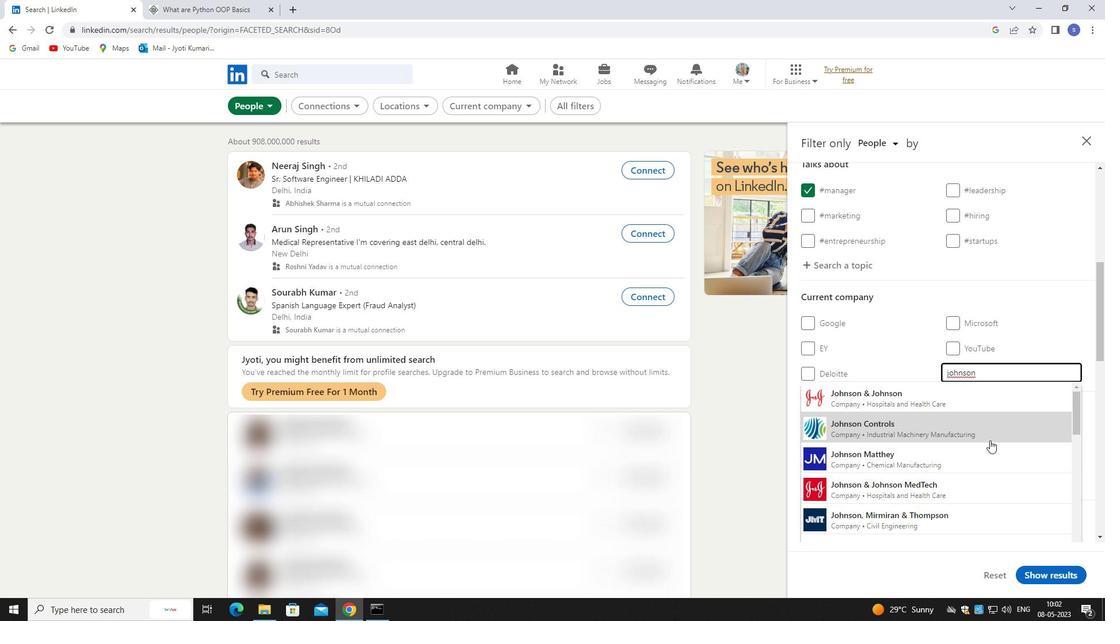 
Action: Mouse pressed left at (990, 456)
Screenshot: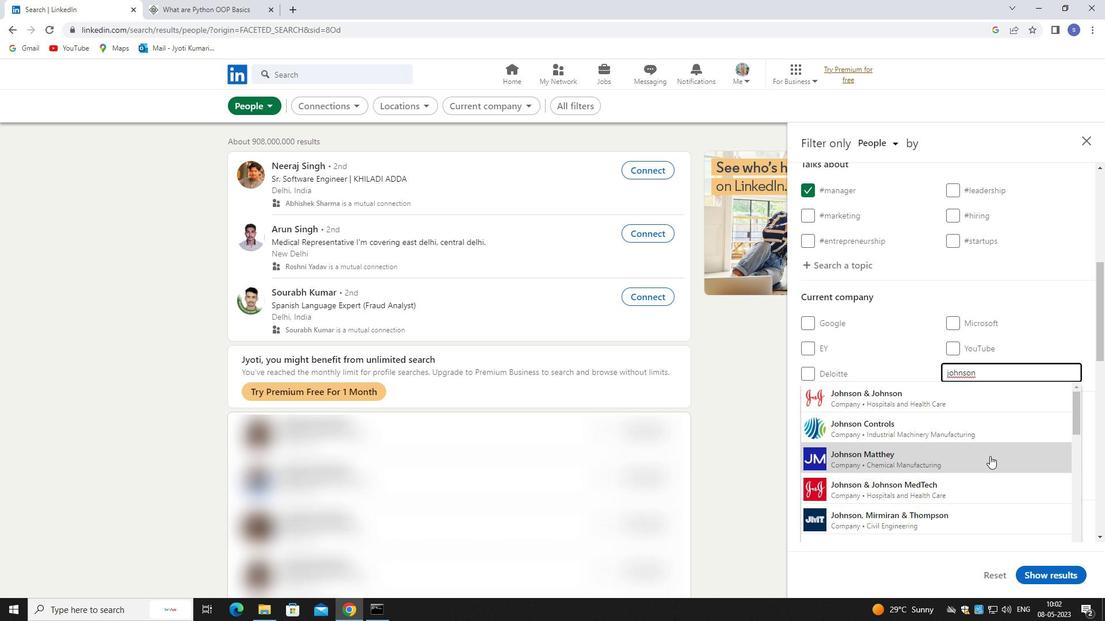 
Action: Mouse moved to (993, 462)
Screenshot: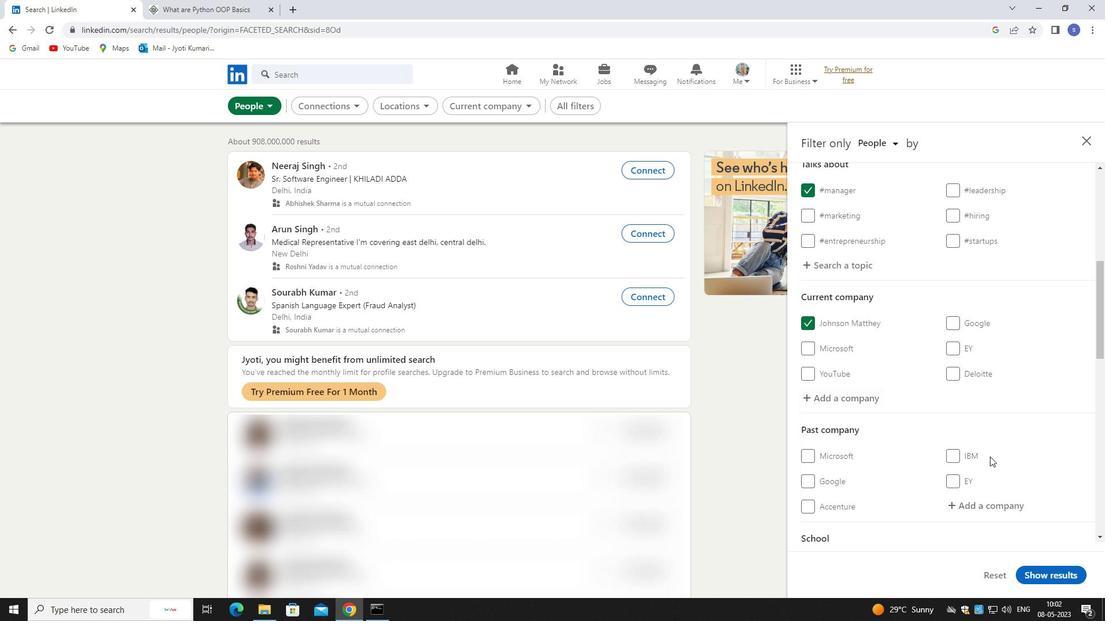 
Action: Mouse scrolled (993, 461) with delta (0, 0)
Screenshot: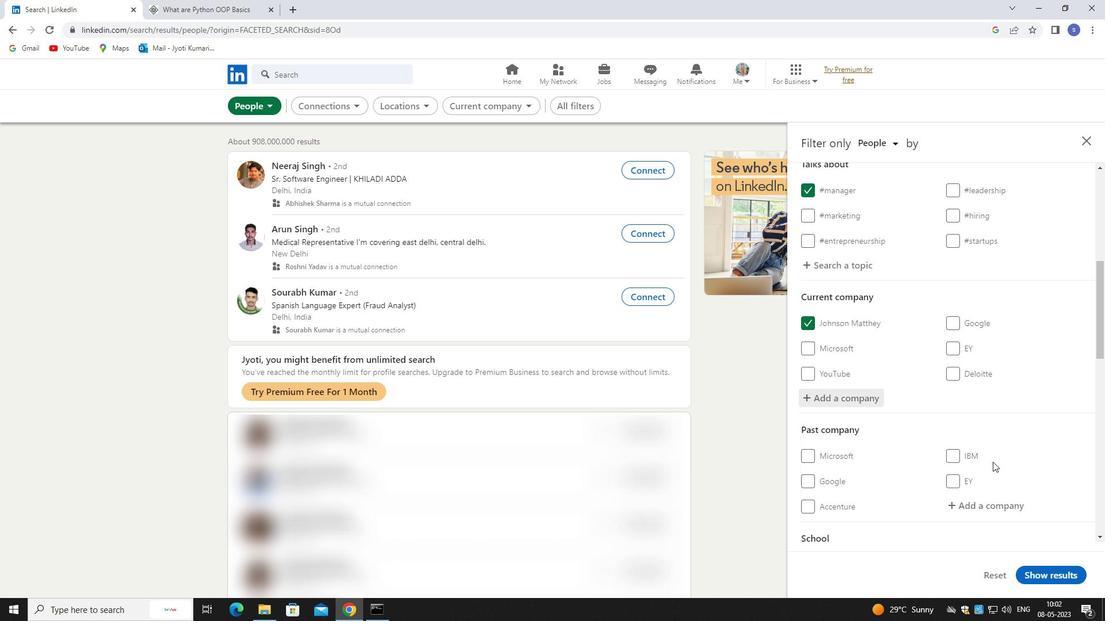 
Action: Mouse scrolled (993, 461) with delta (0, 0)
Screenshot: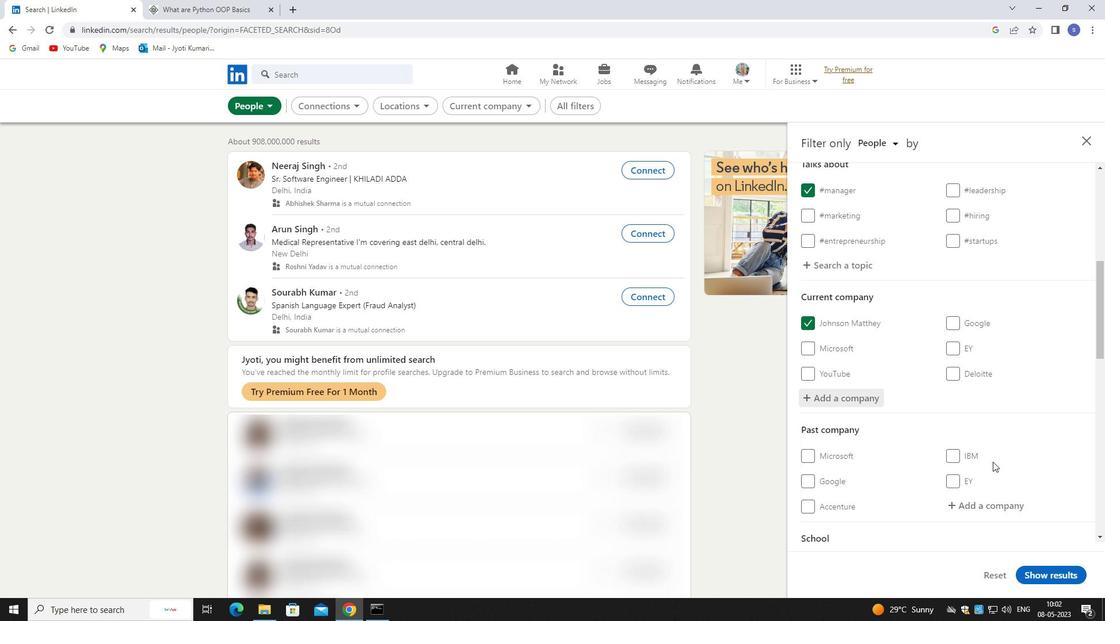 
Action: Mouse scrolled (993, 461) with delta (0, 0)
Screenshot: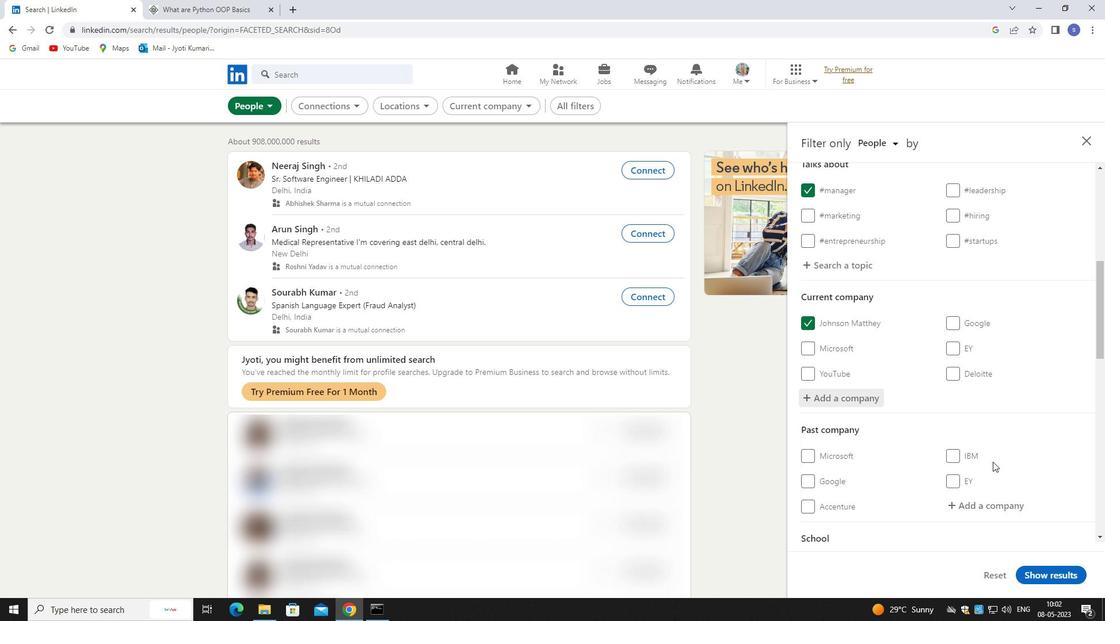
Action: Mouse scrolled (993, 461) with delta (0, 0)
Screenshot: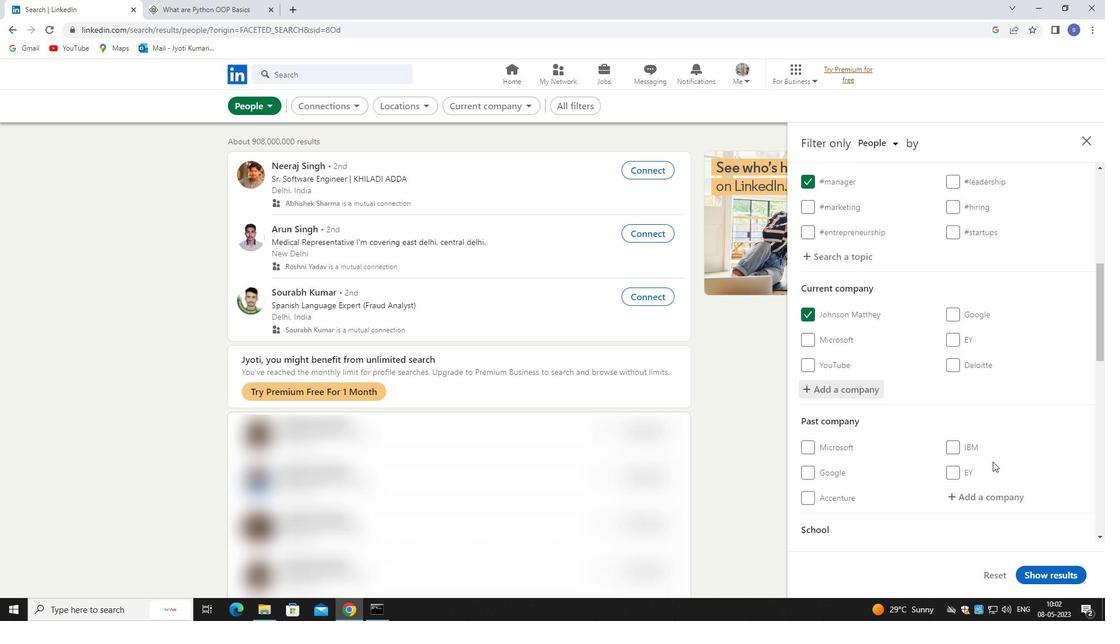 
Action: Mouse moved to (985, 403)
Screenshot: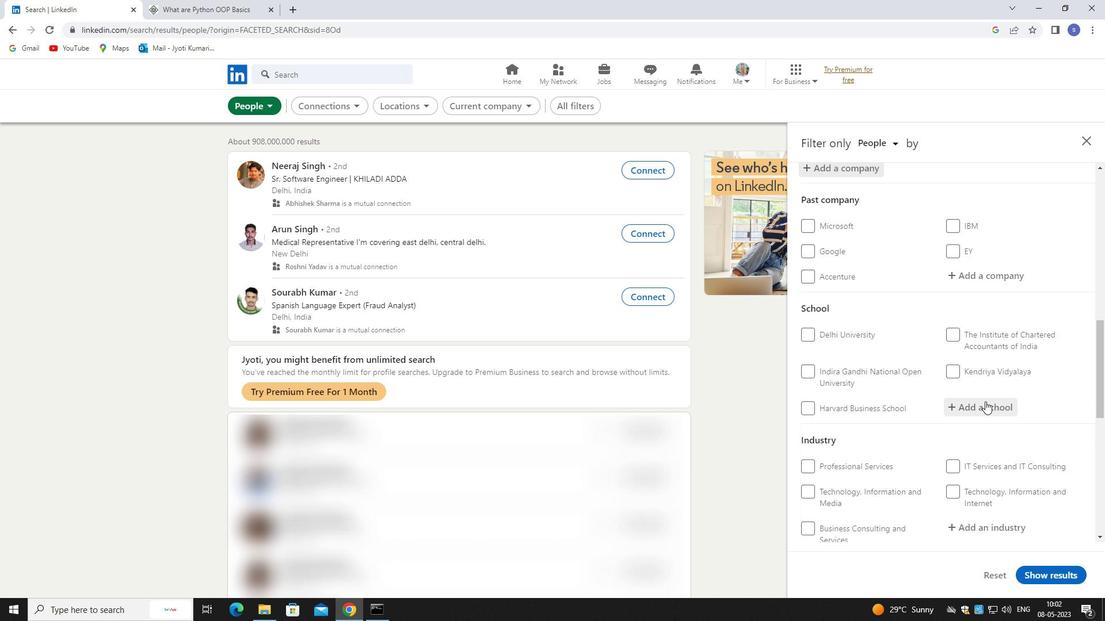 
Action: Mouse pressed left at (985, 403)
Screenshot: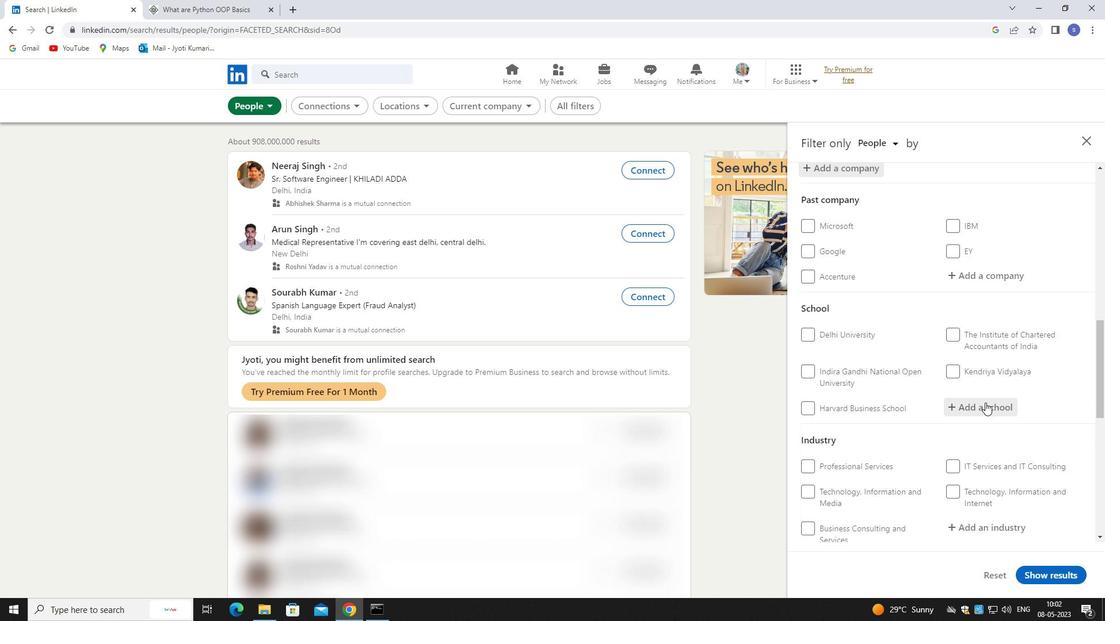 
Action: Key pressed meghna
Screenshot: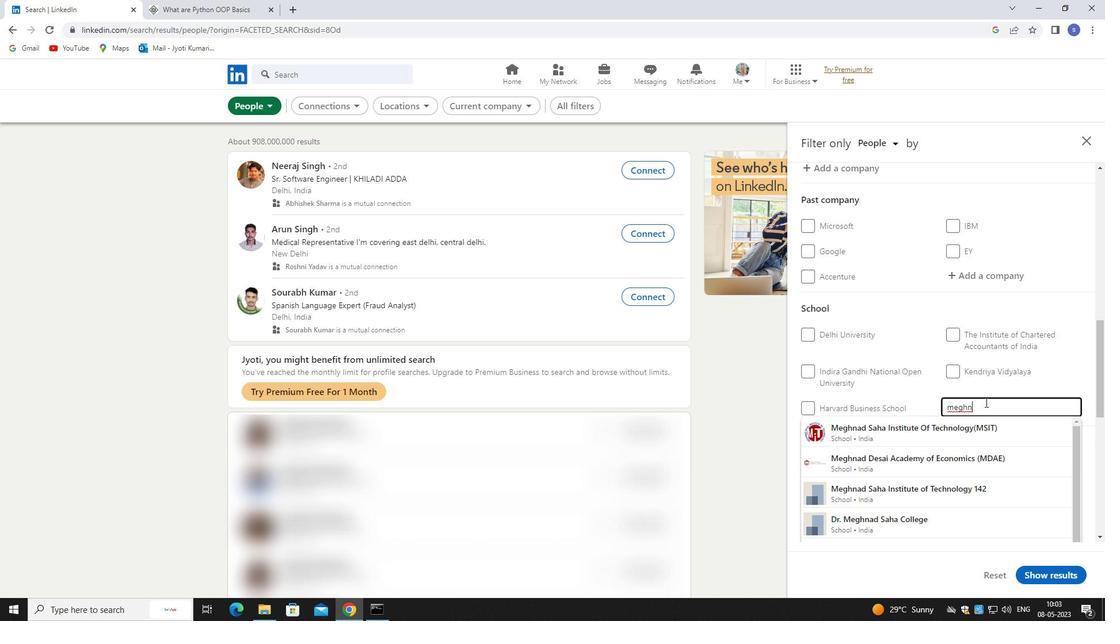 
Action: Mouse moved to (981, 442)
Screenshot: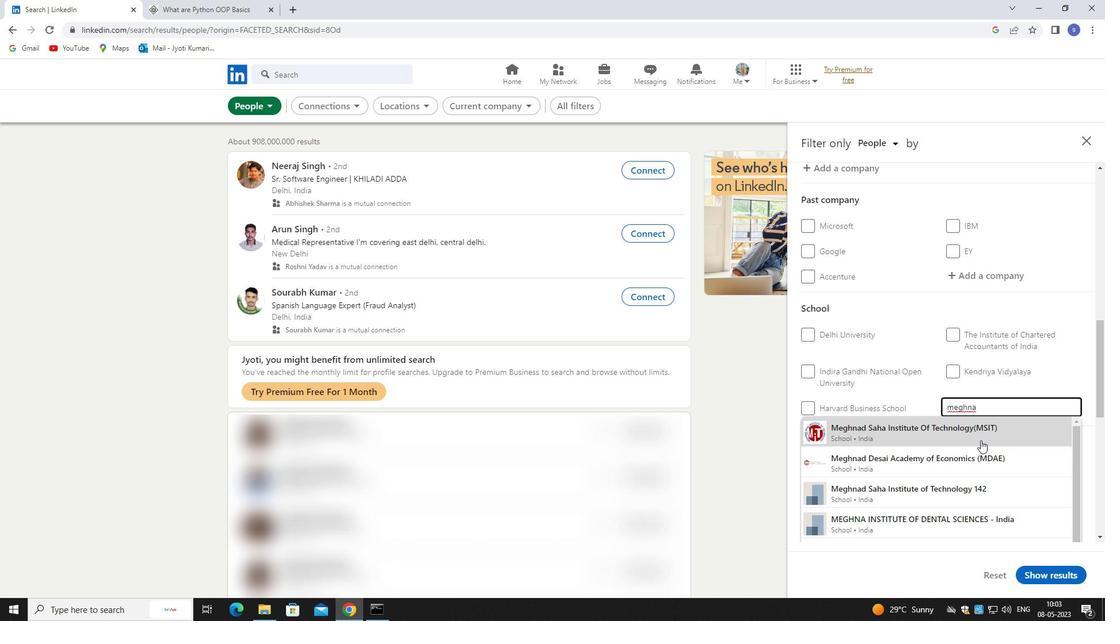 
Action: Mouse pressed left at (981, 442)
Screenshot: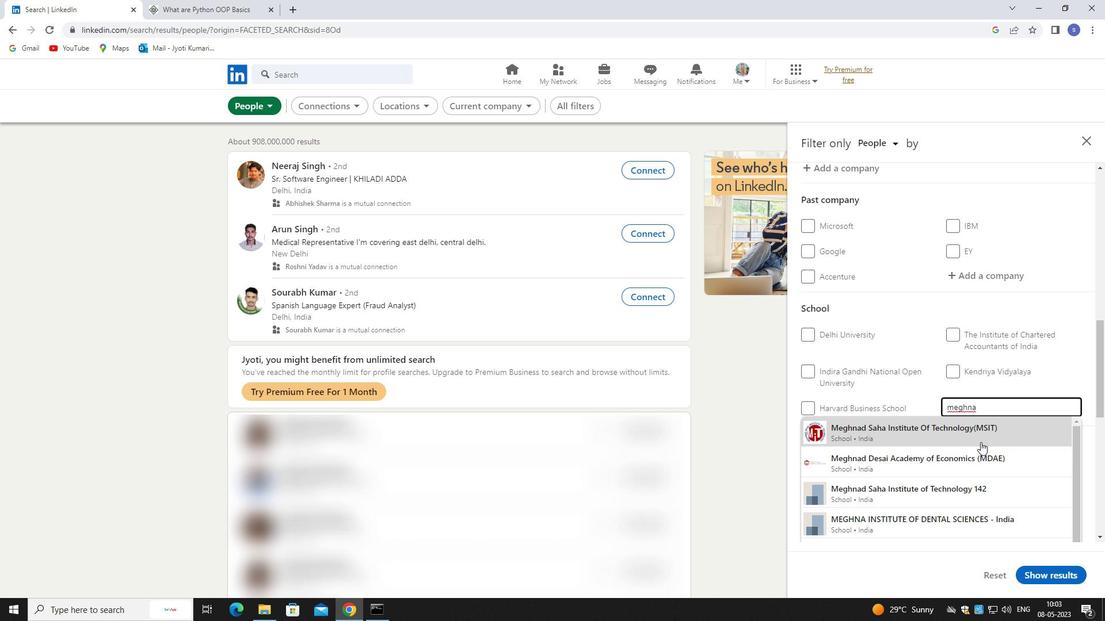 
Action: Mouse scrolled (981, 442) with delta (0, 0)
Screenshot: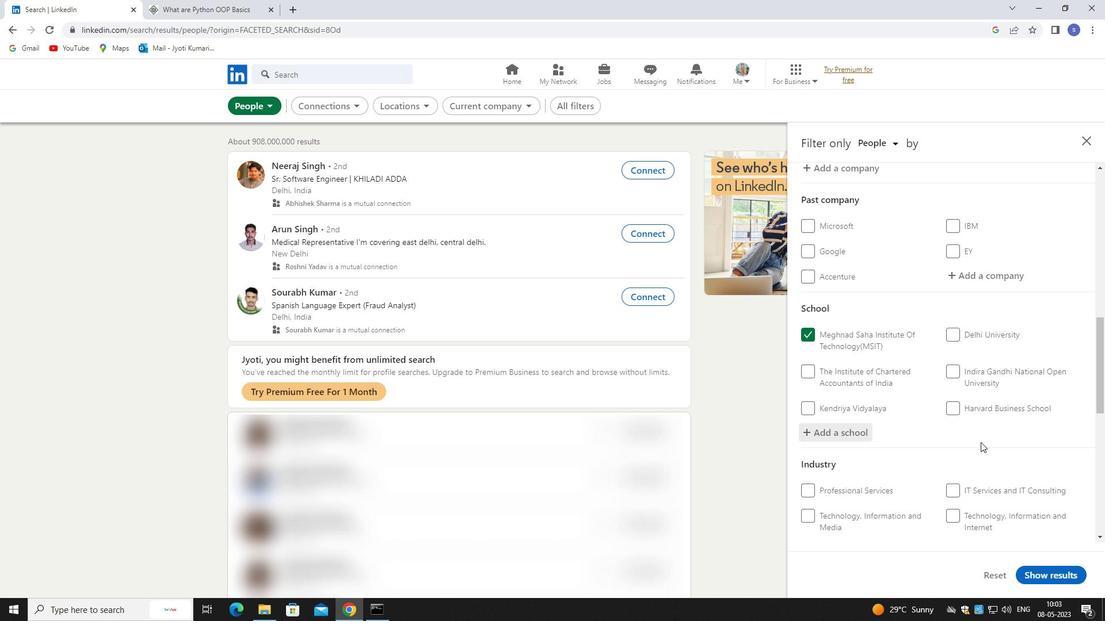 
Action: Mouse scrolled (981, 442) with delta (0, 0)
Screenshot: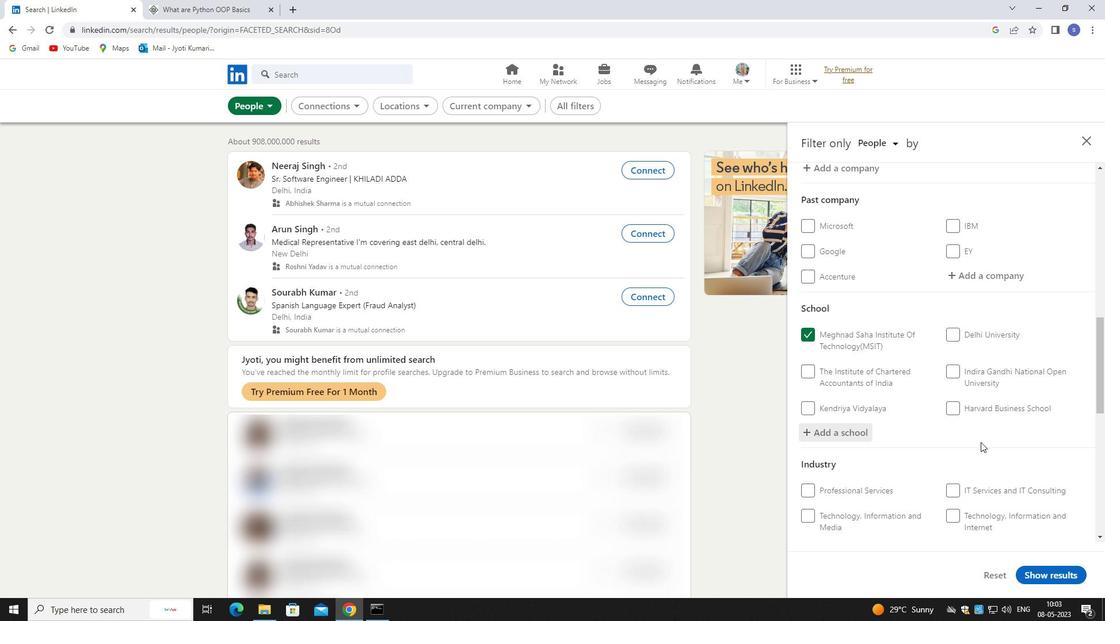 
Action: Mouse scrolled (981, 442) with delta (0, 0)
Screenshot: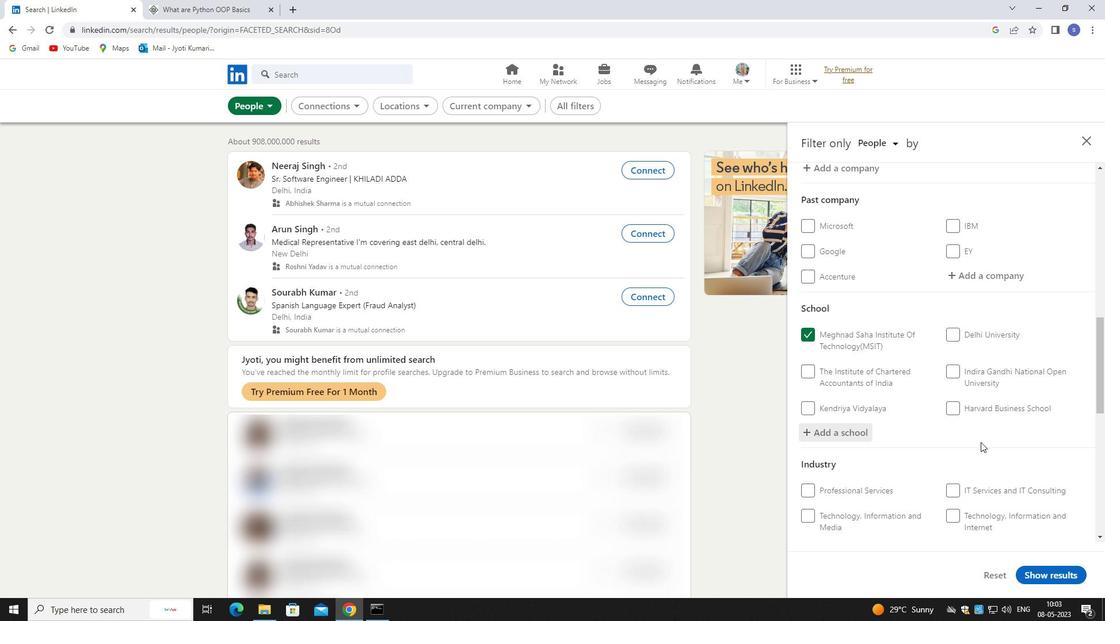 
Action: Mouse scrolled (981, 442) with delta (0, 0)
Screenshot: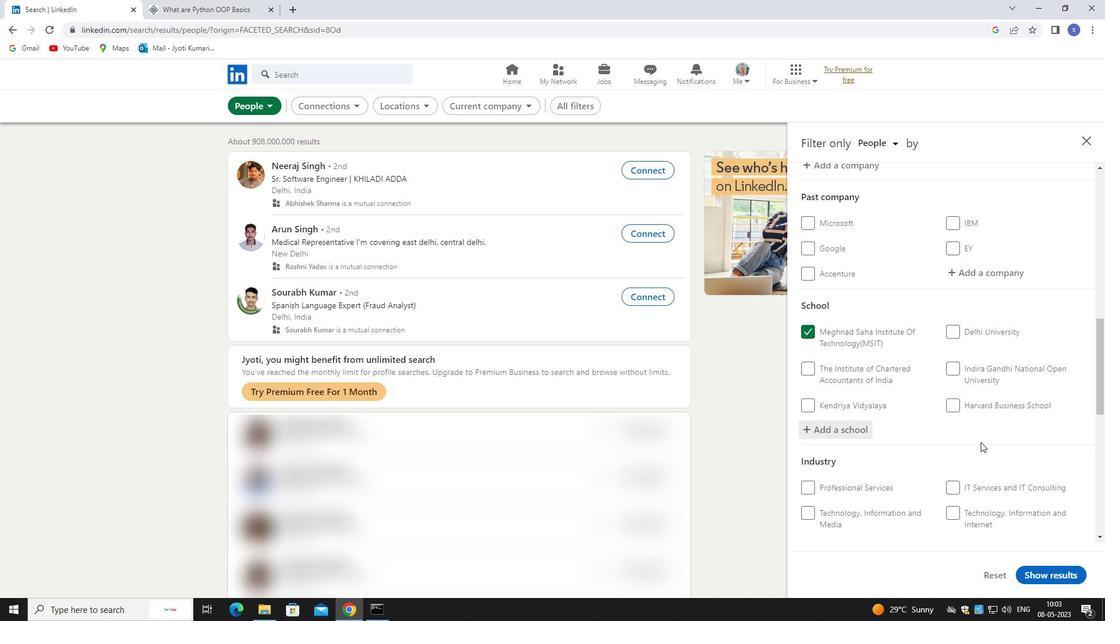 
Action: Mouse moved to (989, 324)
Screenshot: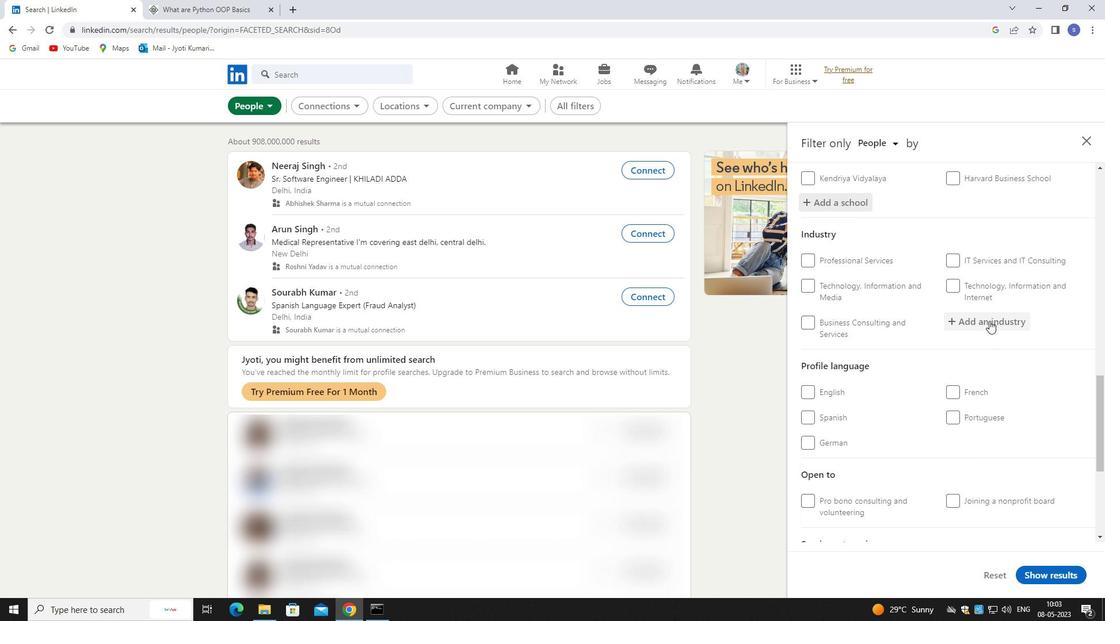 
Action: Mouse pressed left at (989, 324)
Screenshot: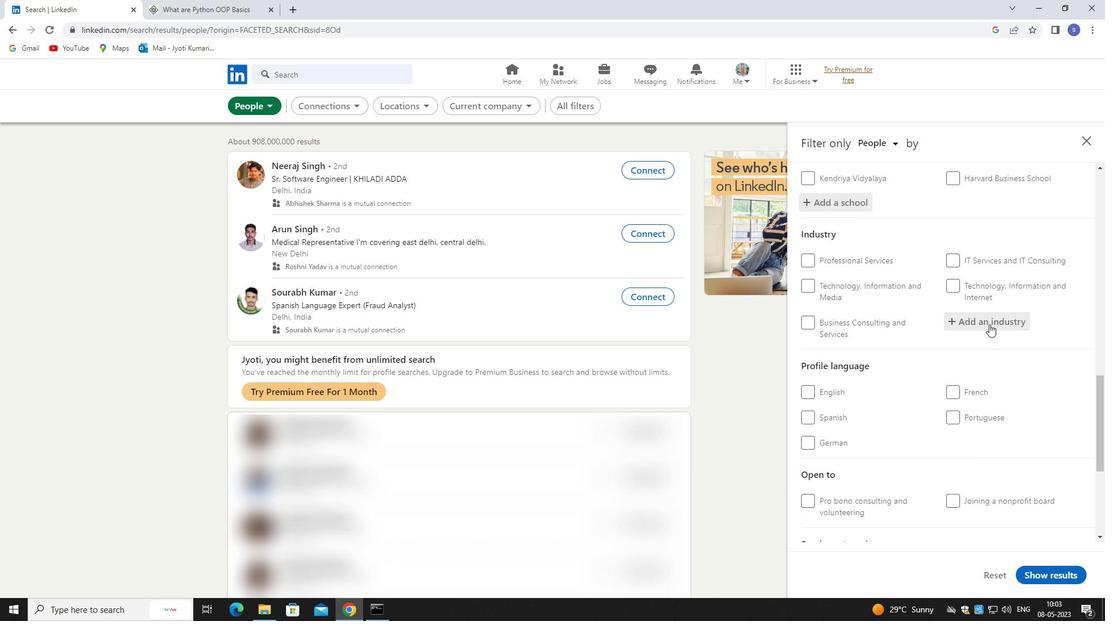 
Action: Key pressed accoma<Key.backspace>
Screenshot: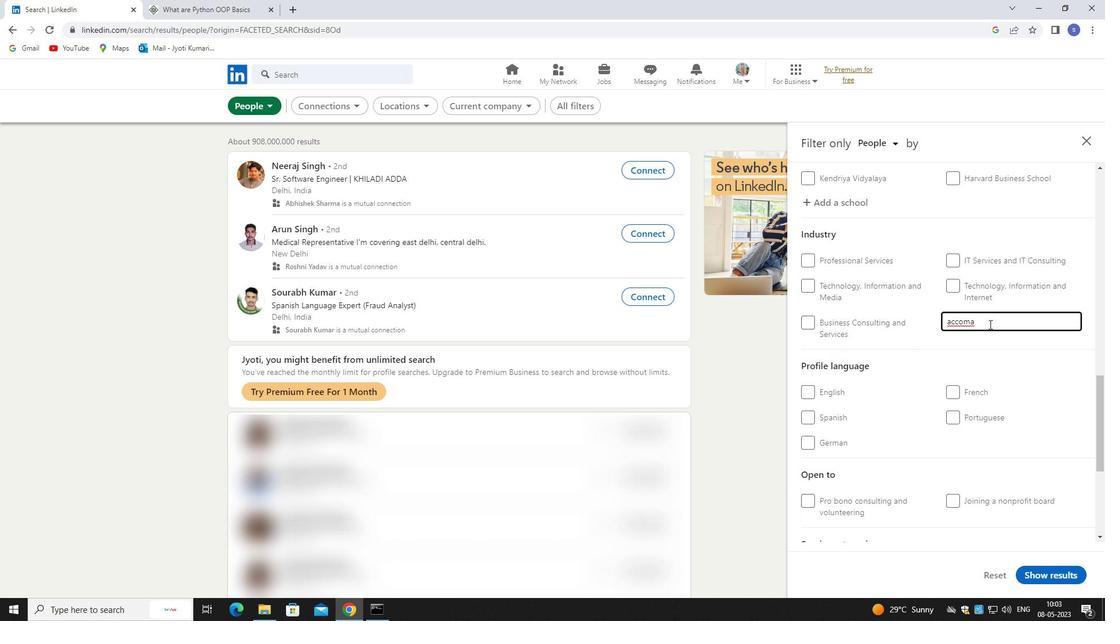
Action: Mouse moved to (991, 335)
Screenshot: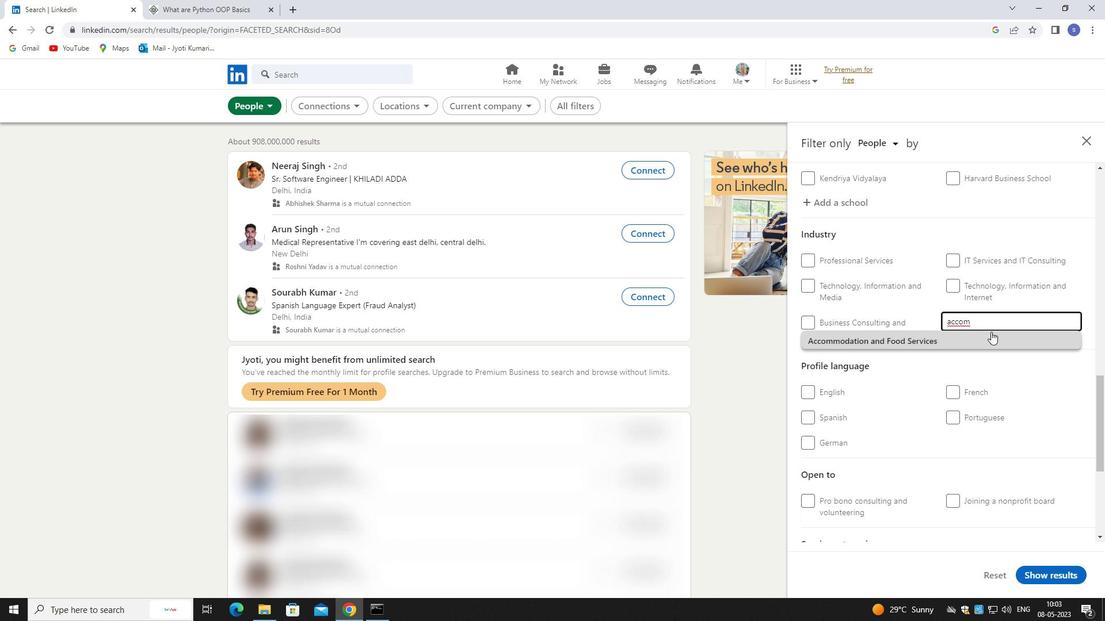 
Action: Mouse pressed left at (991, 335)
Screenshot: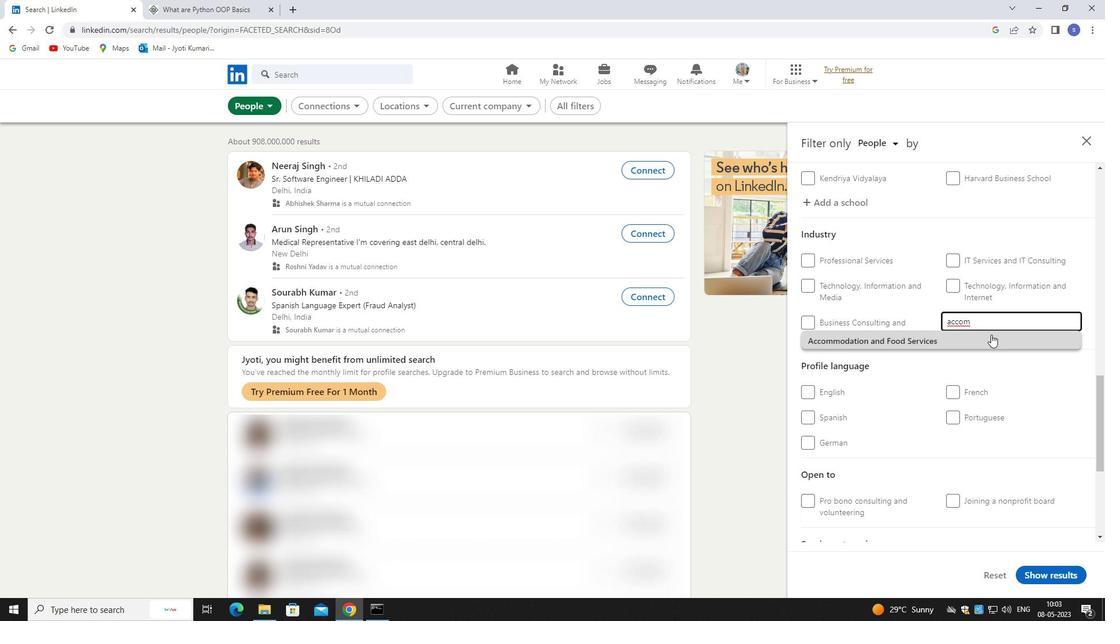 
Action: Mouse moved to (995, 341)
Screenshot: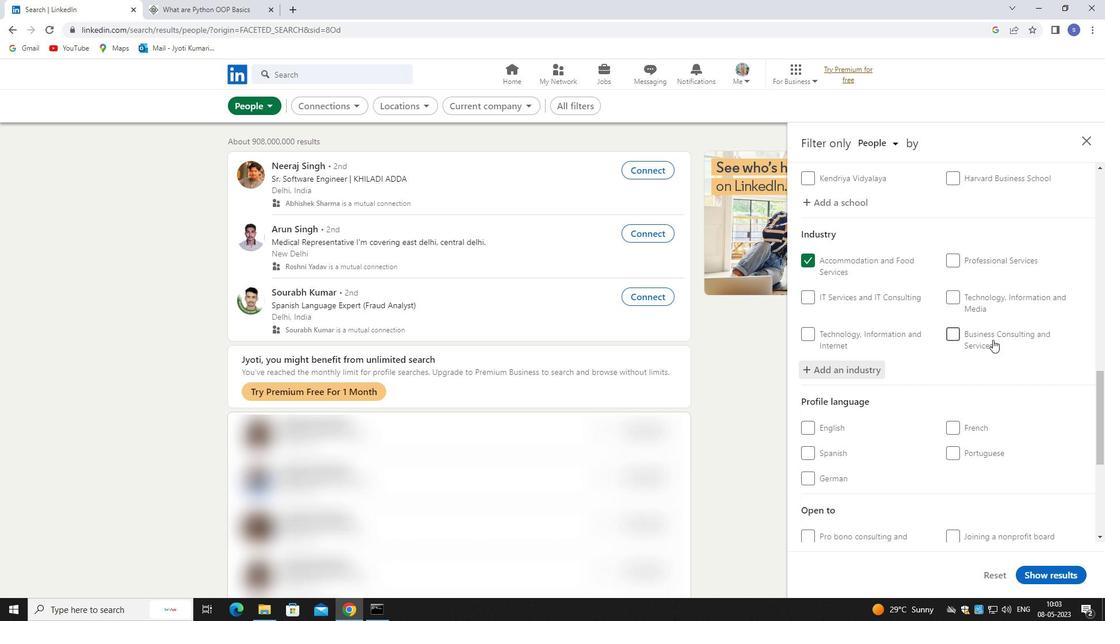 
Action: Mouse scrolled (995, 340) with delta (0, 0)
Screenshot: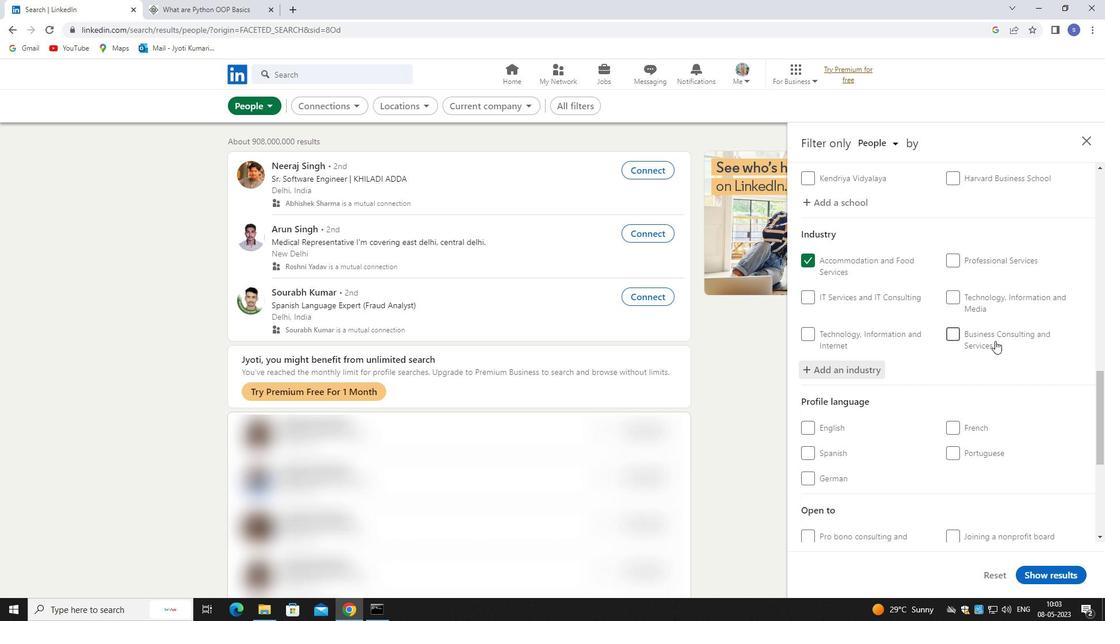 
Action: Mouse scrolled (995, 340) with delta (0, 0)
Screenshot: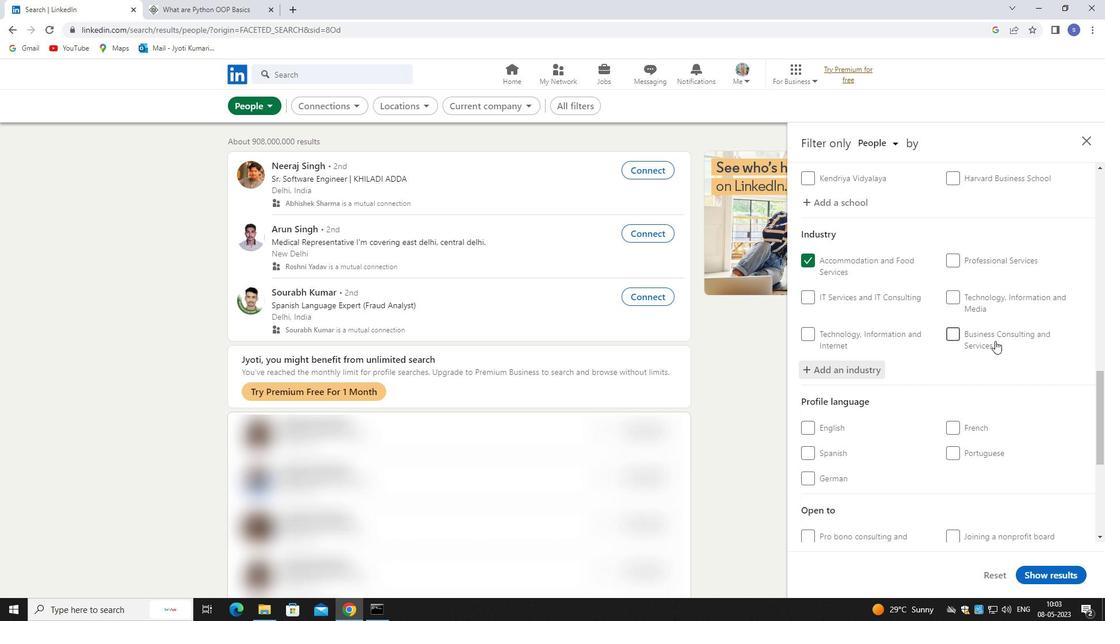 
Action: Mouse scrolled (995, 340) with delta (0, 0)
Screenshot: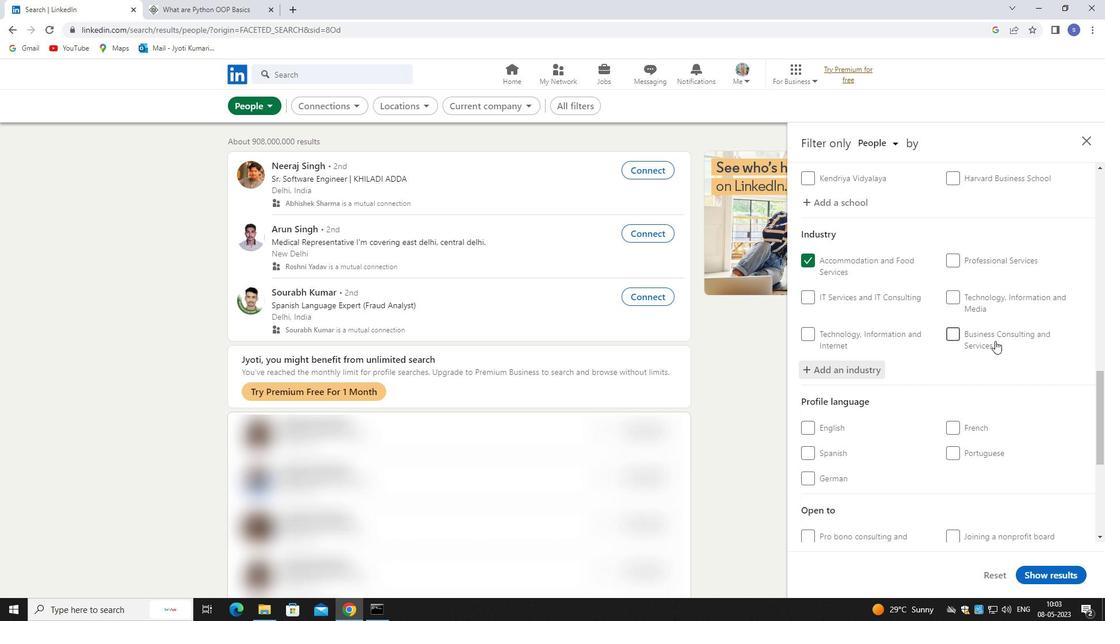 
Action: Mouse moved to (805, 253)
Screenshot: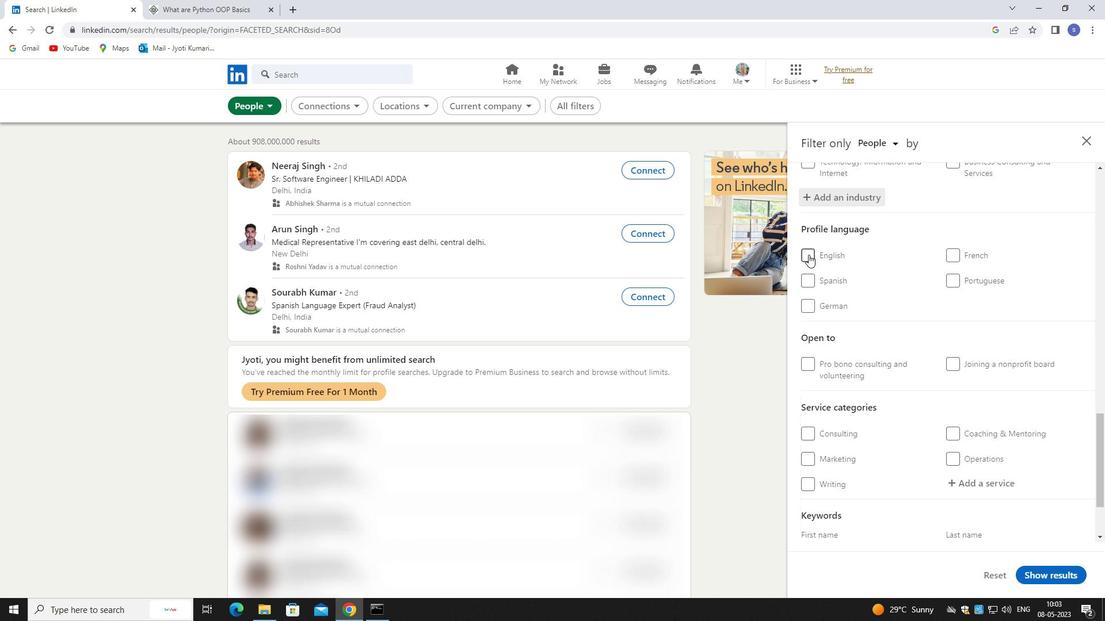 
Action: Mouse pressed left at (805, 253)
Screenshot: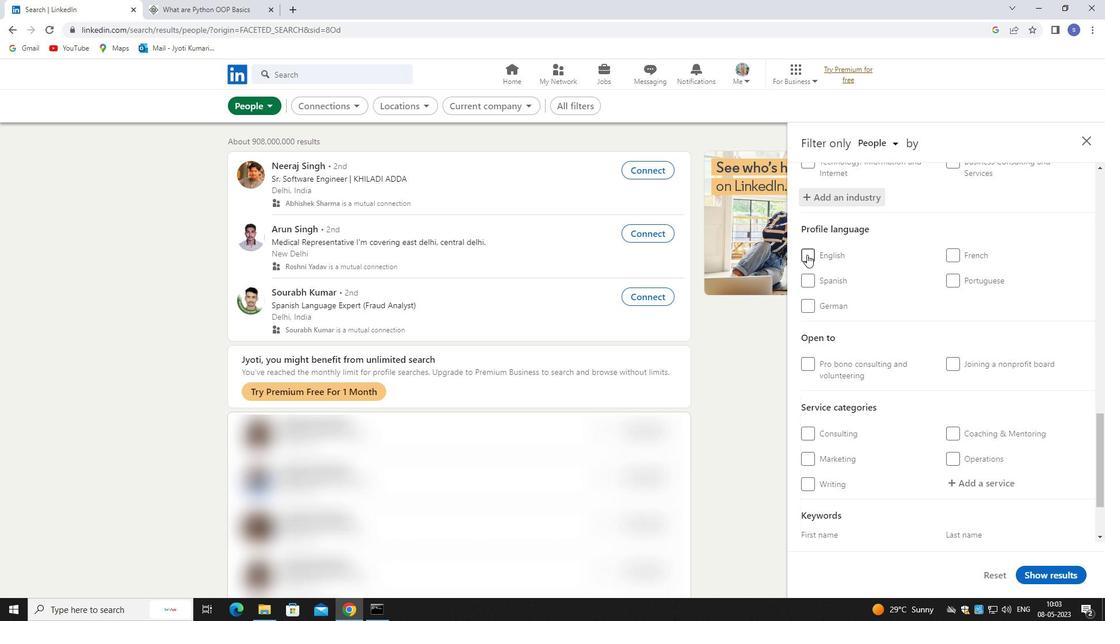 
Action: Mouse moved to (1001, 484)
Screenshot: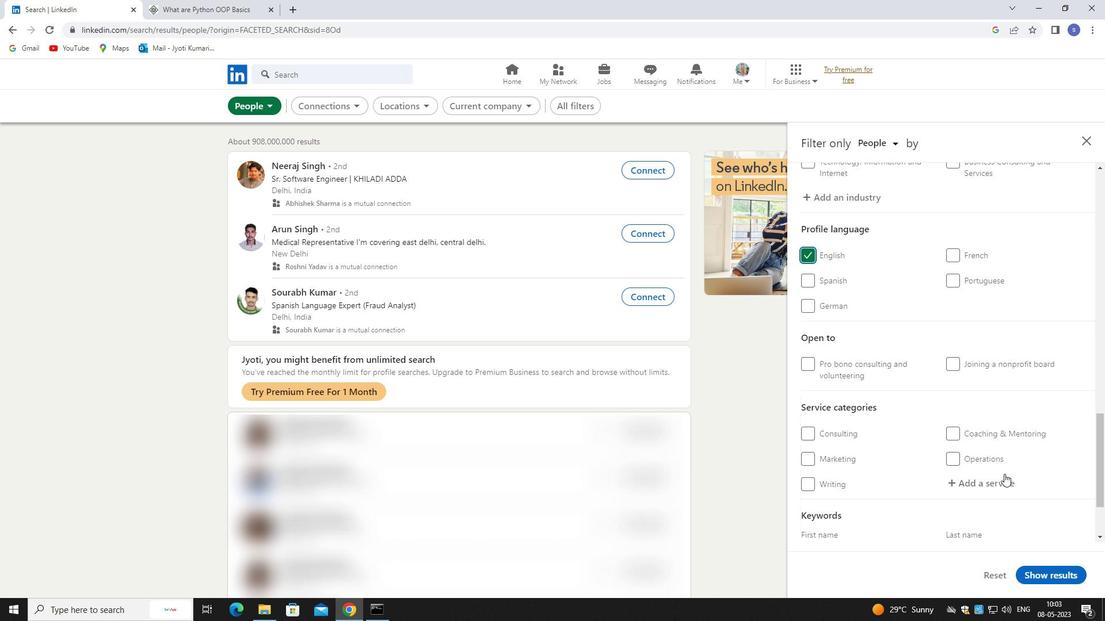 
Action: Mouse pressed left at (1001, 484)
Screenshot: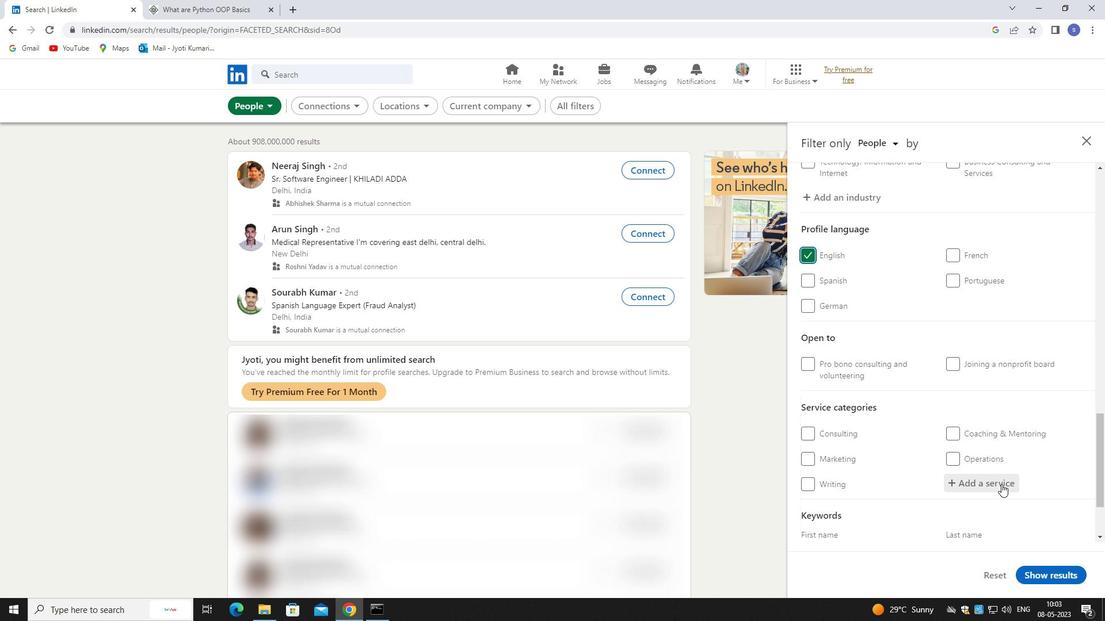 
Action: Key pressed ux<Key.space>design<Key.backspace><Key.backspace><Key.backspace><Key.backspace><Key.backspace><Key.backspace><Key.shift>RE
Screenshot: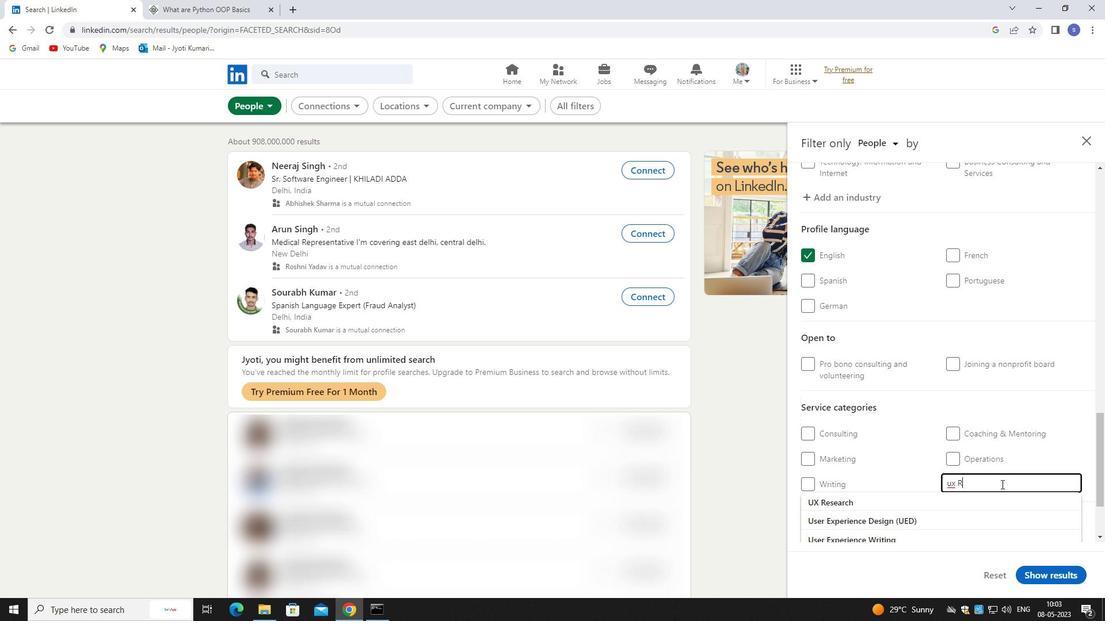 
Action: Mouse moved to (998, 495)
Screenshot: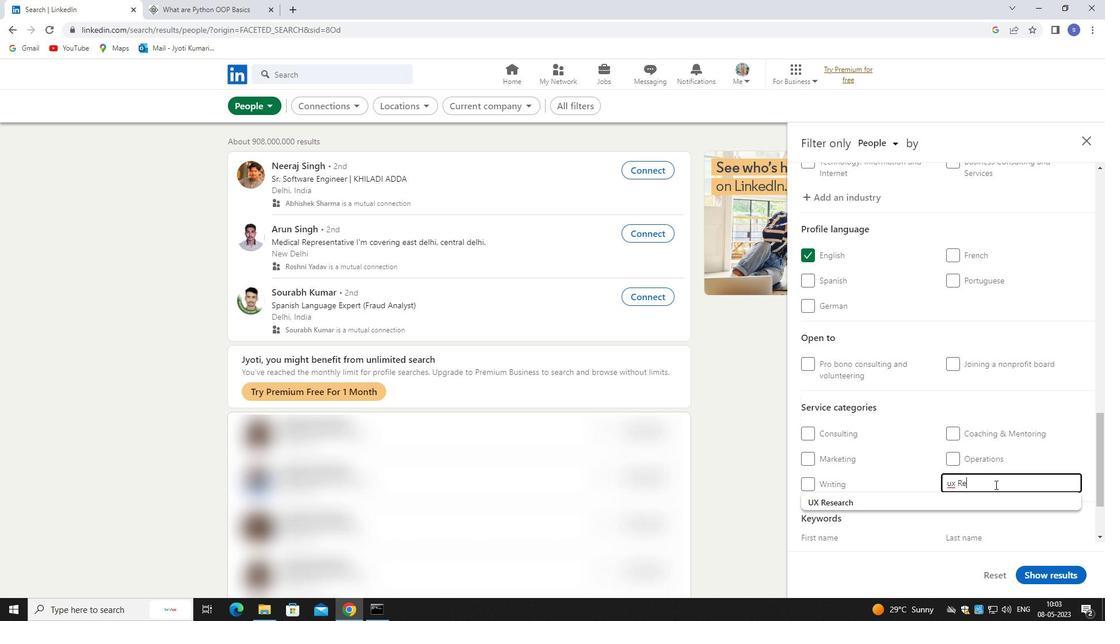 
Action: Mouse pressed left at (998, 495)
Screenshot: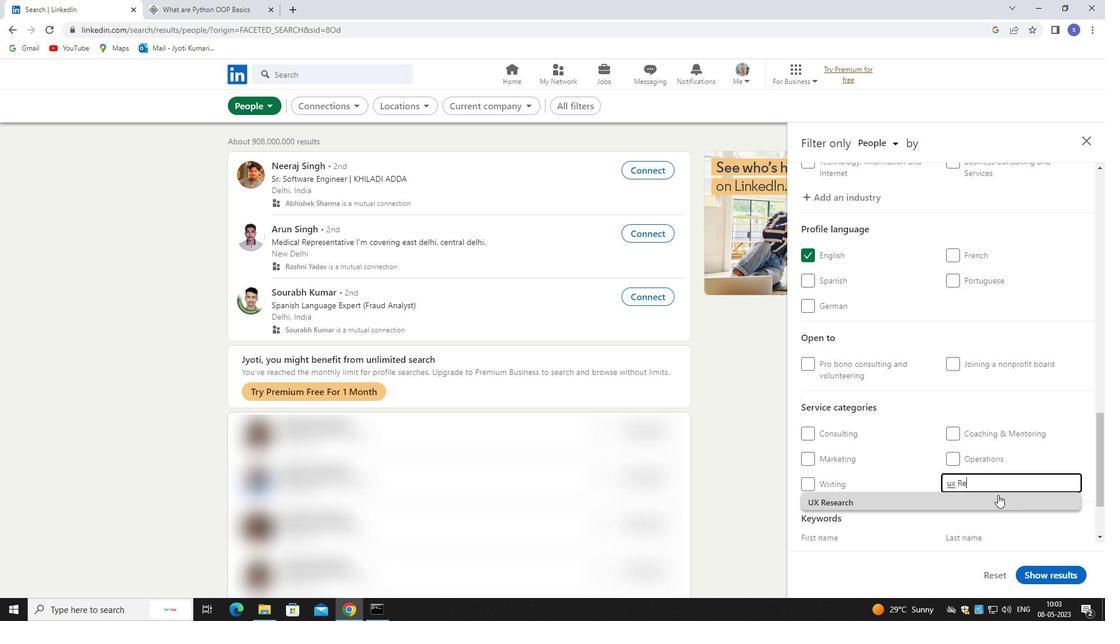 
Action: Mouse scrolled (998, 495) with delta (0, 0)
Screenshot: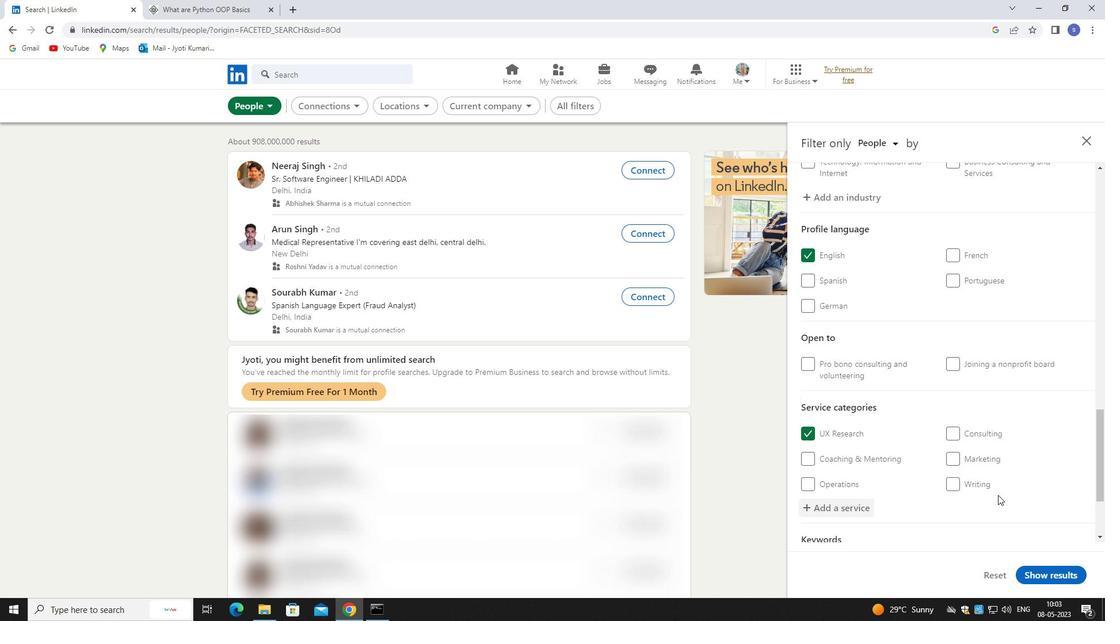 
Action: Mouse scrolled (998, 495) with delta (0, 0)
Screenshot: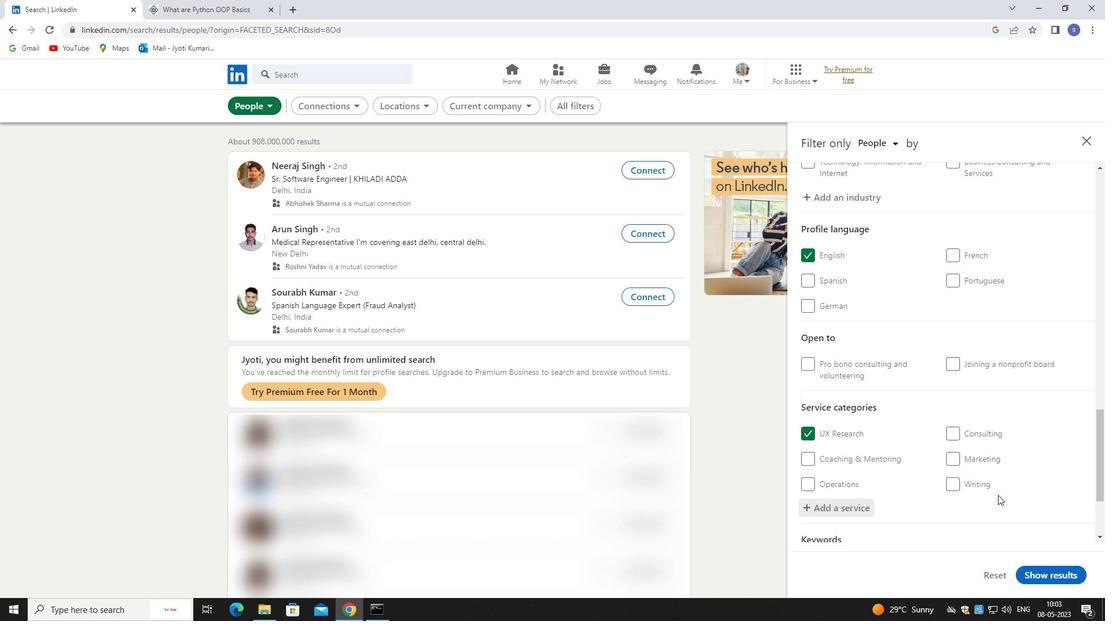 
Action: Mouse scrolled (998, 495) with delta (0, 0)
Screenshot: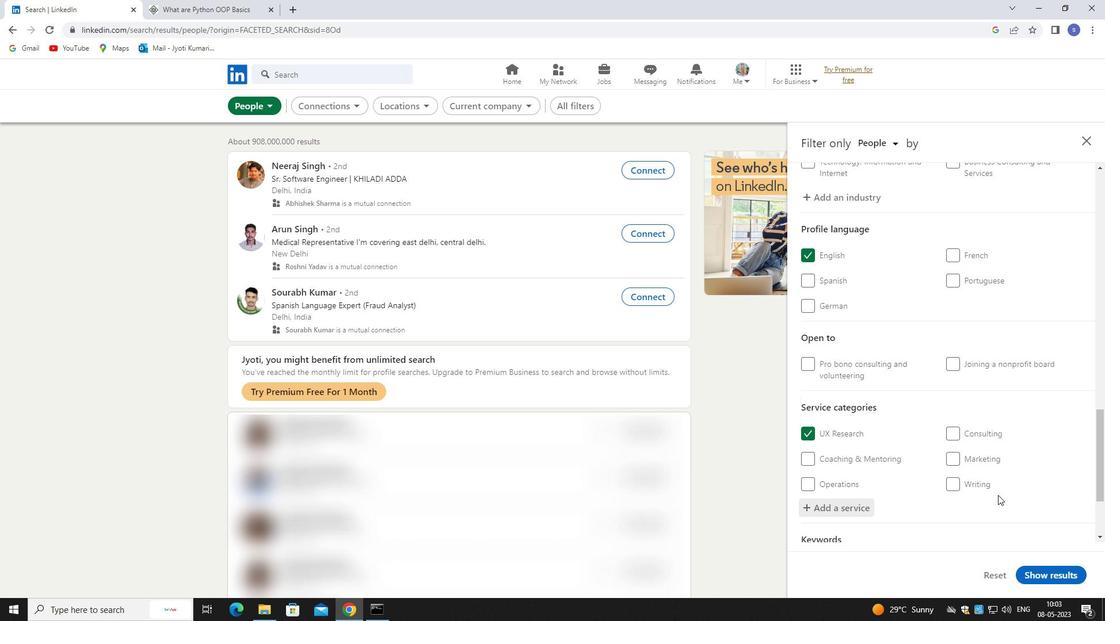 
Action: Mouse scrolled (998, 495) with delta (0, 0)
Screenshot: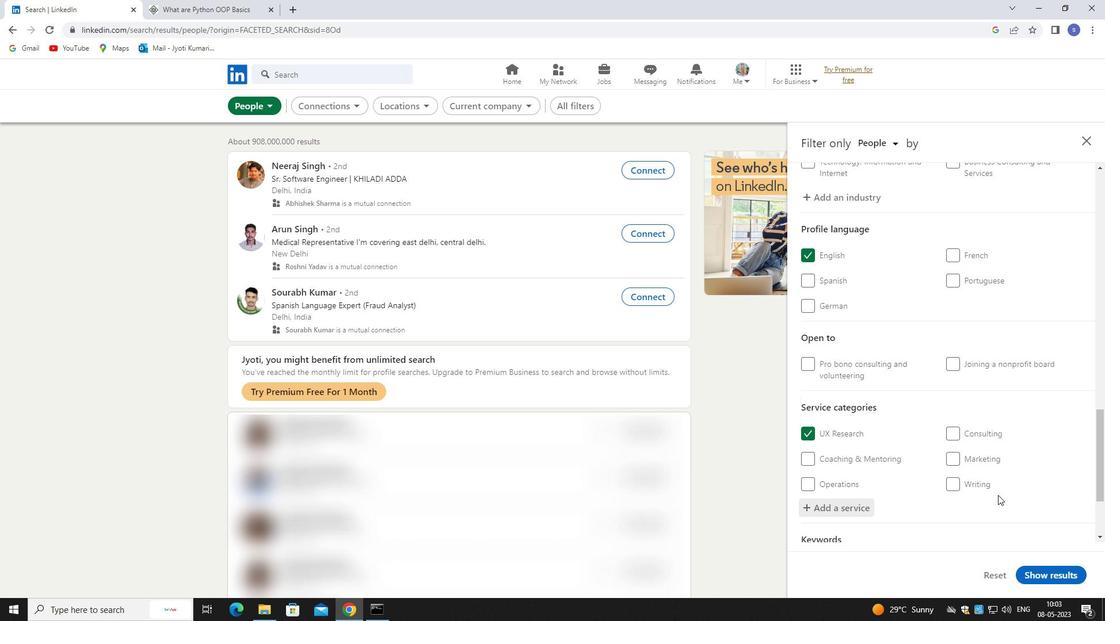 
Action: Mouse moved to (896, 489)
Screenshot: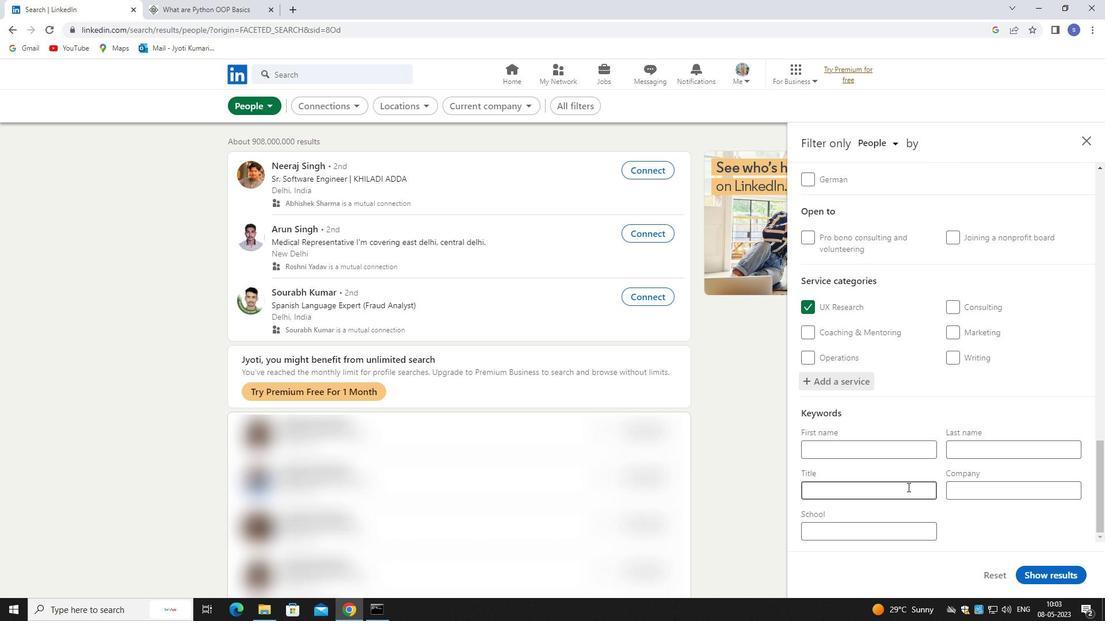 
Action: Mouse pressed left at (896, 489)
Screenshot: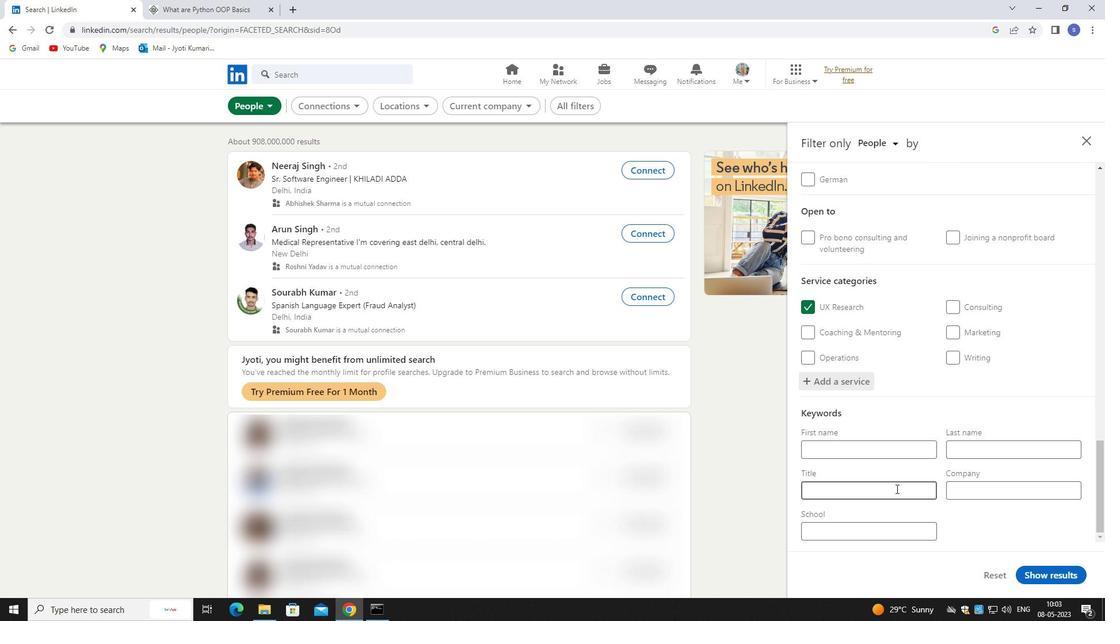 
Action: Key pressed <Key.shift>BRAND<Key.space><Key.shift>MANAGER
Screenshot: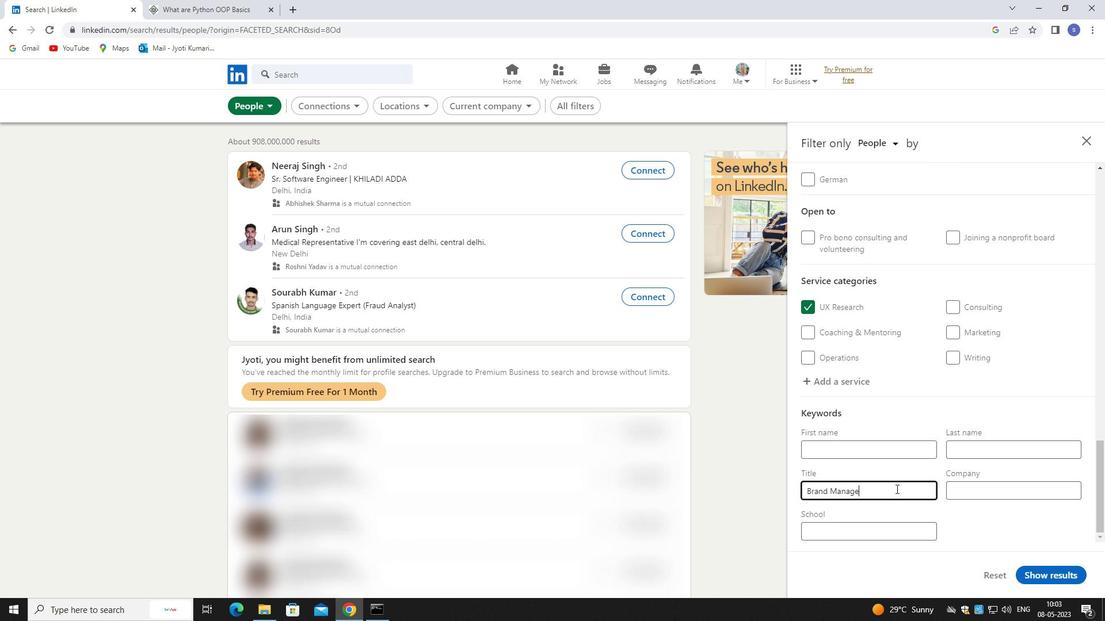 
Action: Mouse moved to (1061, 574)
Screenshot: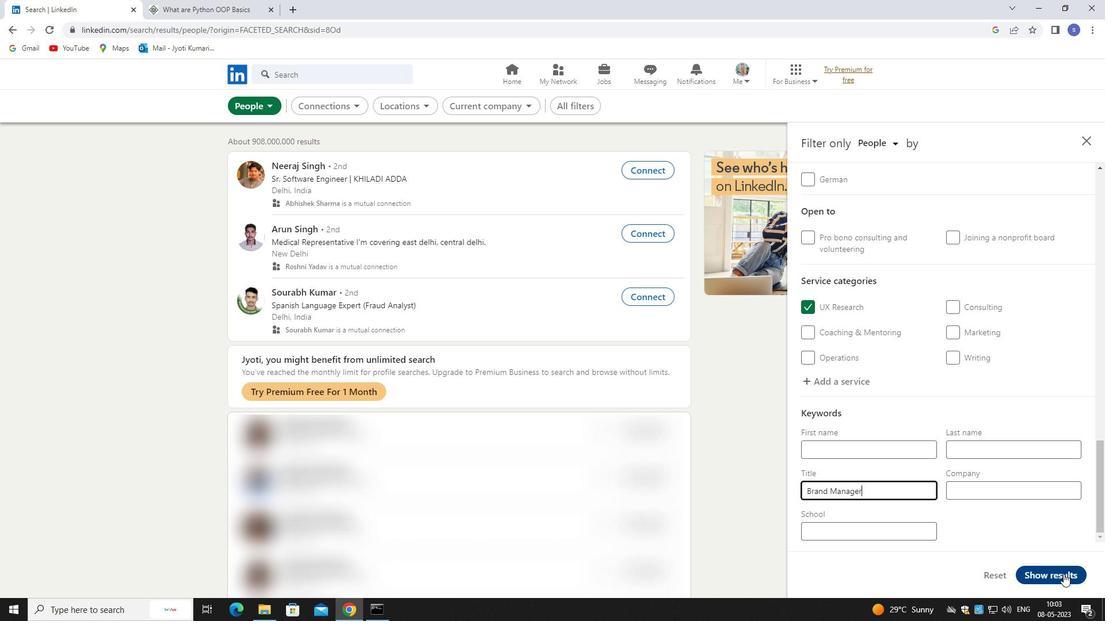 
Action: Mouse pressed left at (1061, 574)
Screenshot: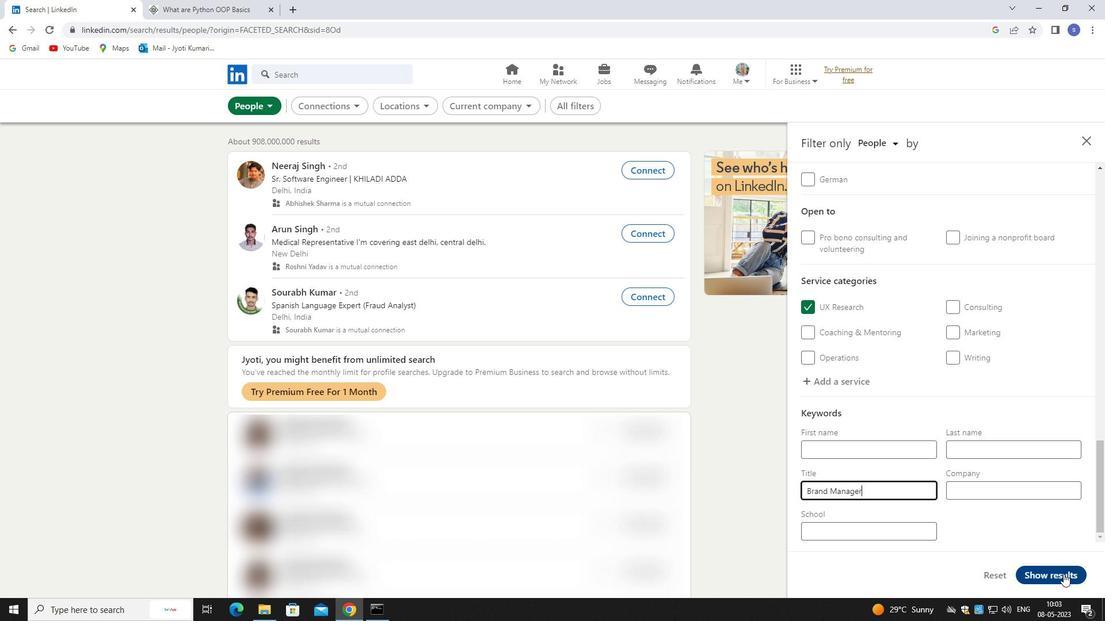 
Action: Mouse moved to (1061, 574)
Screenshot: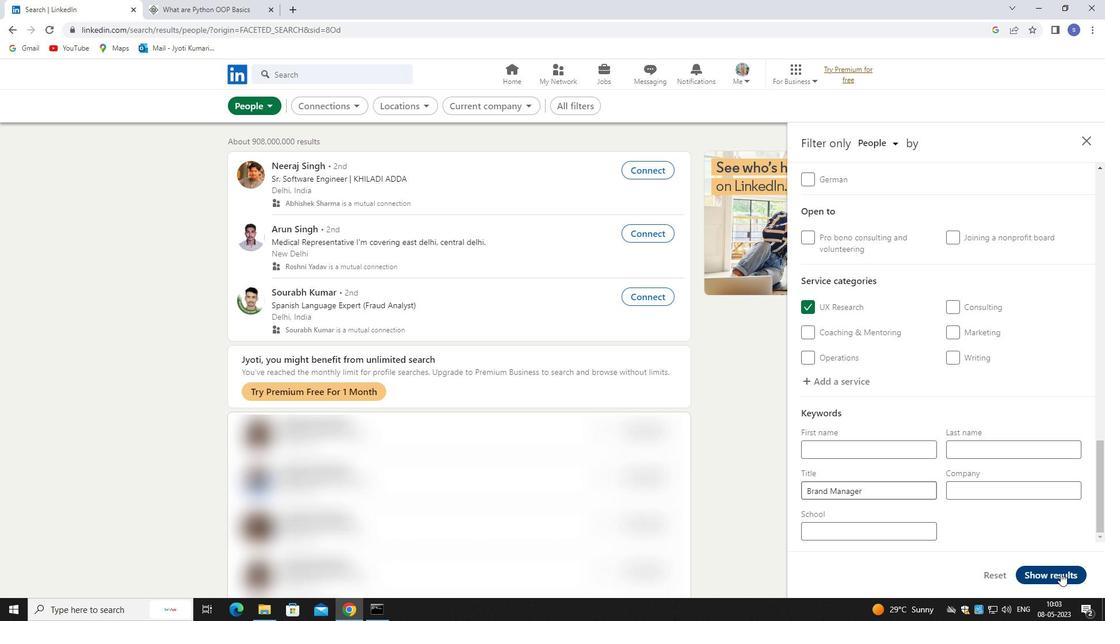 
